 Task: Research Airbnb options in Viana, Brazil from 7th December, 2023 to 15th December, 2023 for 6 adults.3 bedrooms having 3 beds and 3 bathrooms. Property type can be guest house. Booking option can be shelf check-in. Look for 5 properties as per requirement.
Action: Mouse moved to (212, 95)
Screenshot: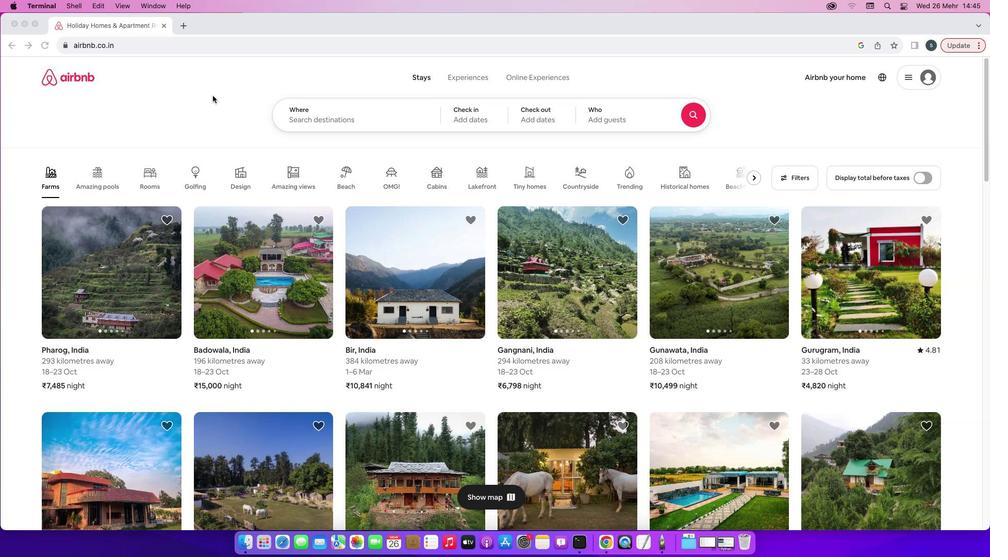 
Action: Mouse pressed left at (212, 95)
Screenshot: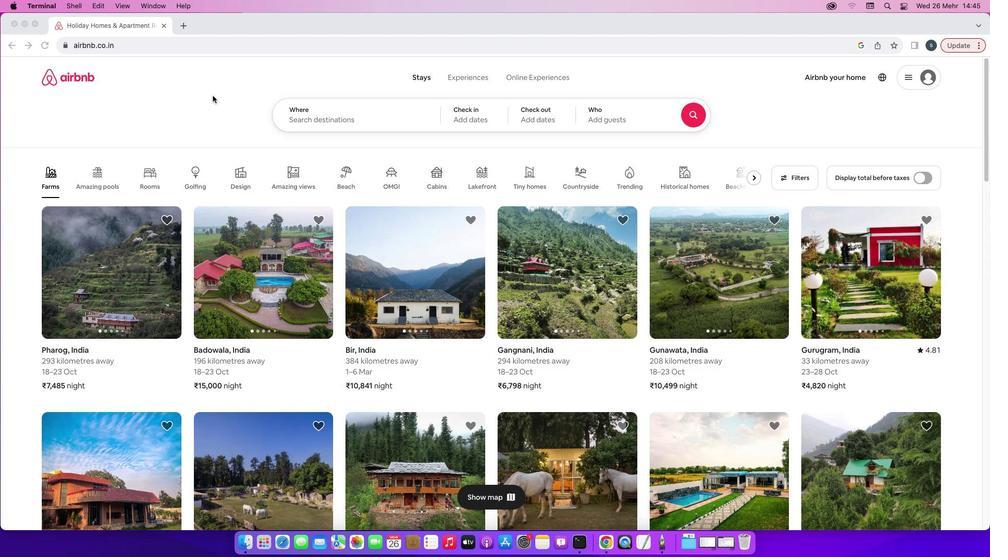 
Action: Mouse moved to (327, 125)
Screenshot: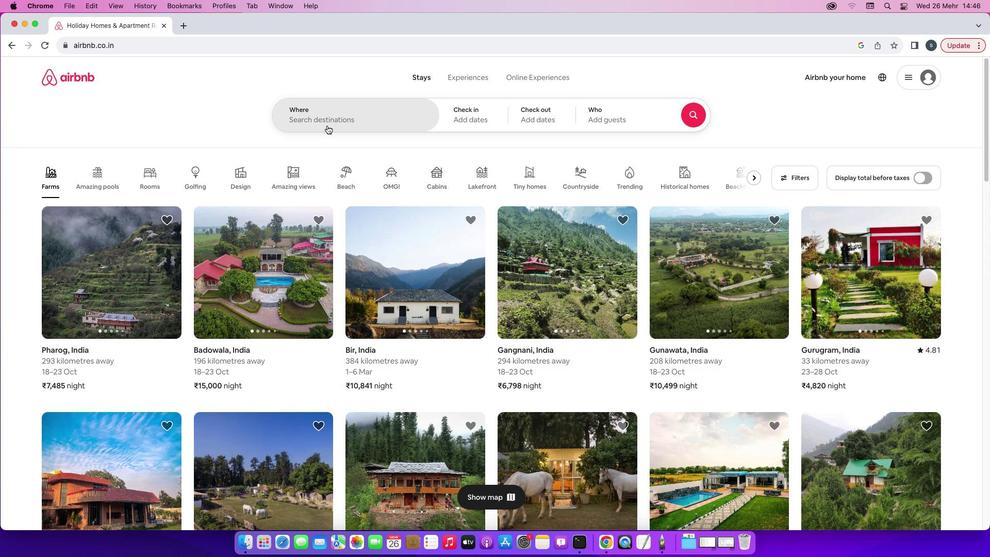 
Action: Mouse pressed left at (327, 125)
Screenshot: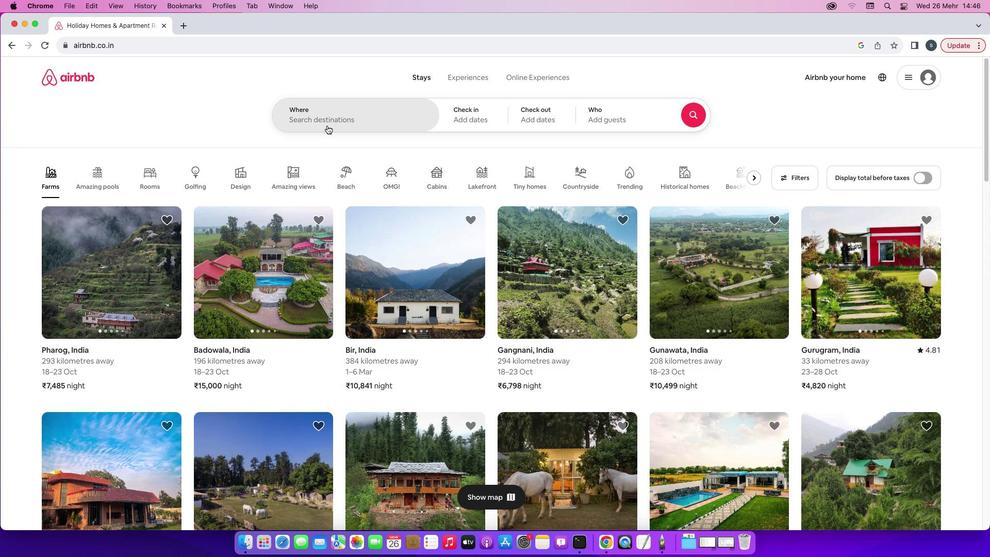 
Action: Mouse moved to (328, 124)
Screenshot: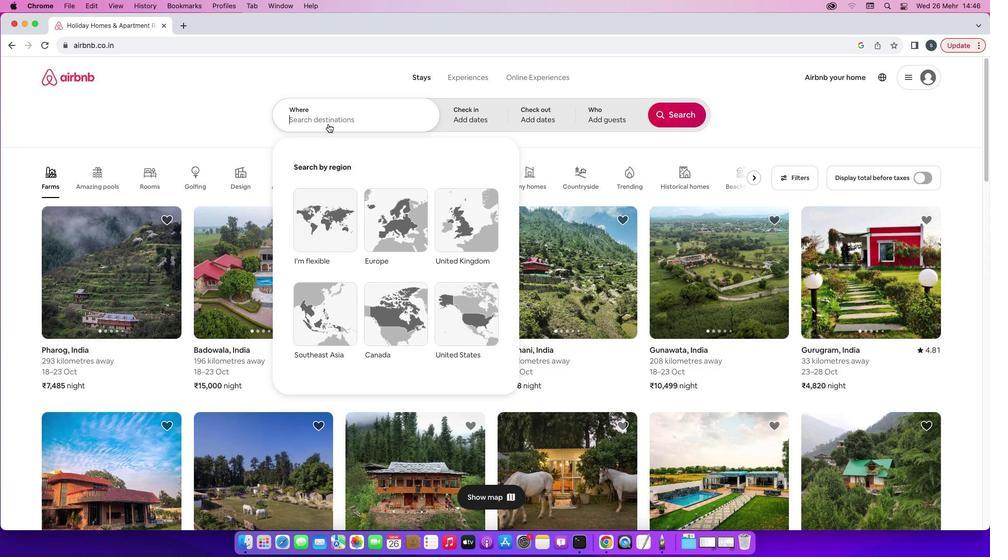 
Action: Key pressed 'V'Key.caps_lock'i''a''n''a'','Key.spaceKey.caps_lock'B'Key.caps_lock'r''a''z''i''l'Key.enter
Screenshot: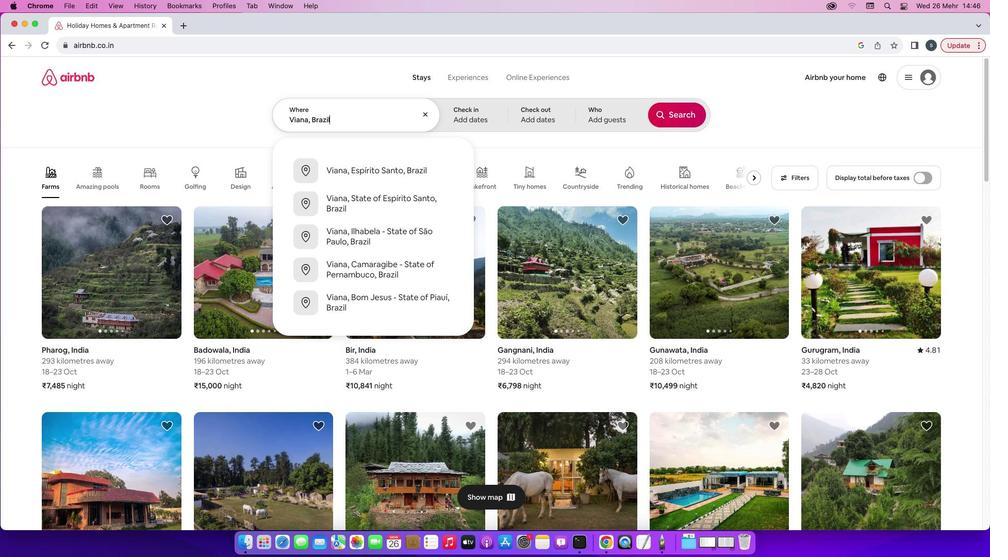 
Action: Mouse moved to (676, 199)
Screenshot: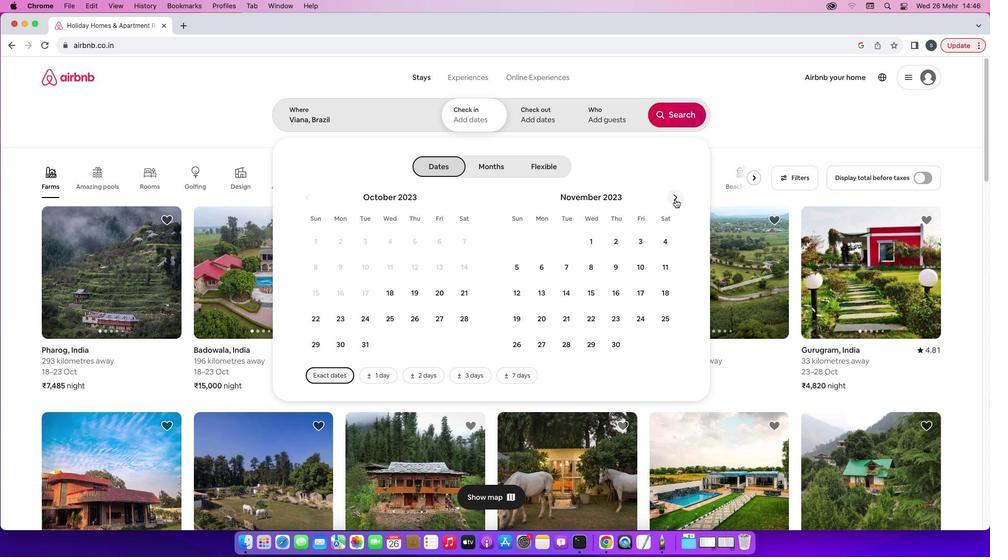 
Action: Mouse pressed left at (676, 199)
Screenshot: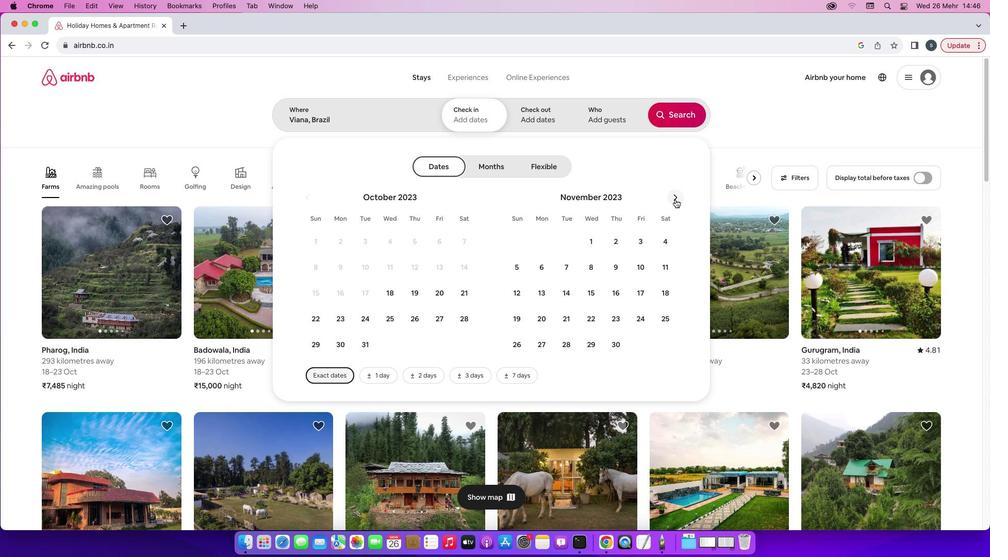 
Action: Mouse moved to (613, 266)
Screenshot: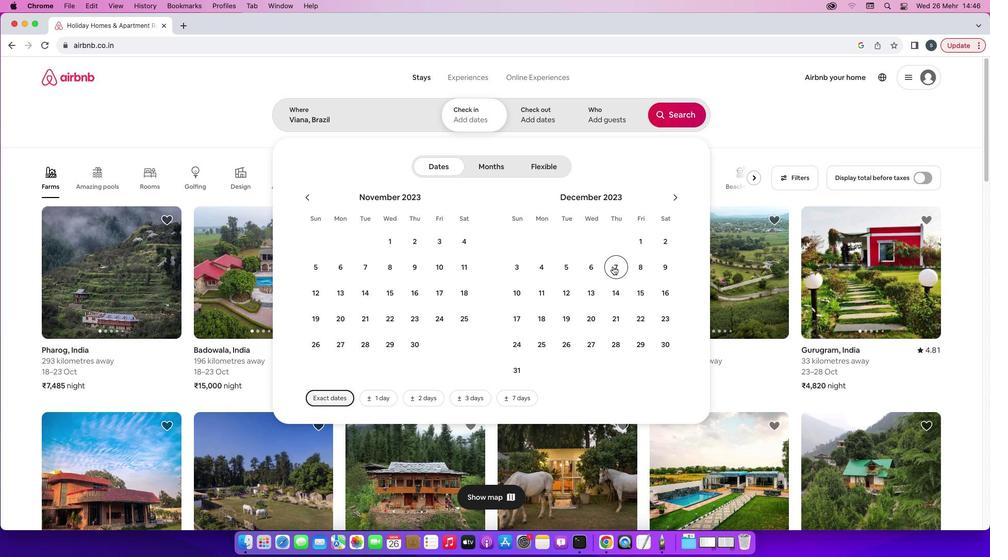 
Action: Mouse pressed left at (613, 266)
Screenshot: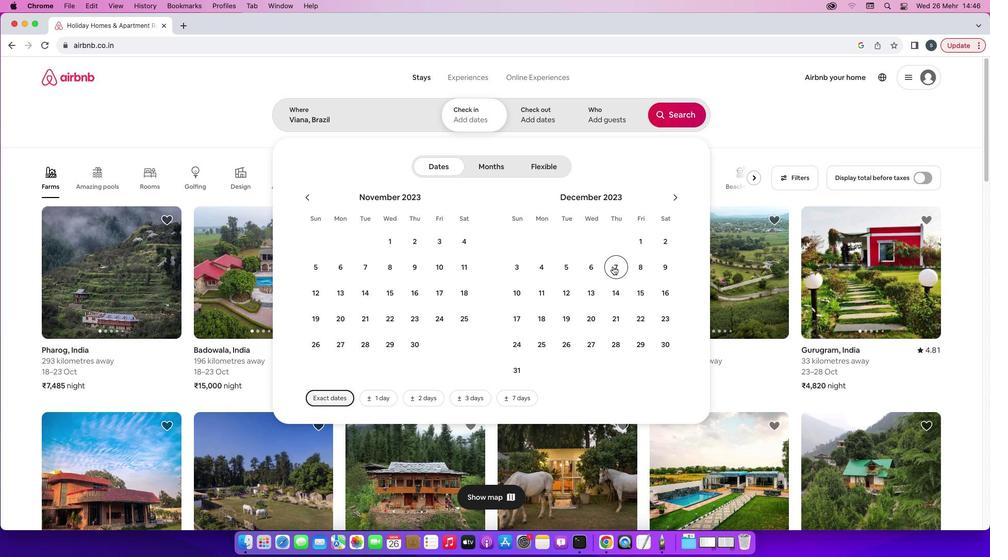 
Action: Mouse moved to (643, 293)
Screenshot: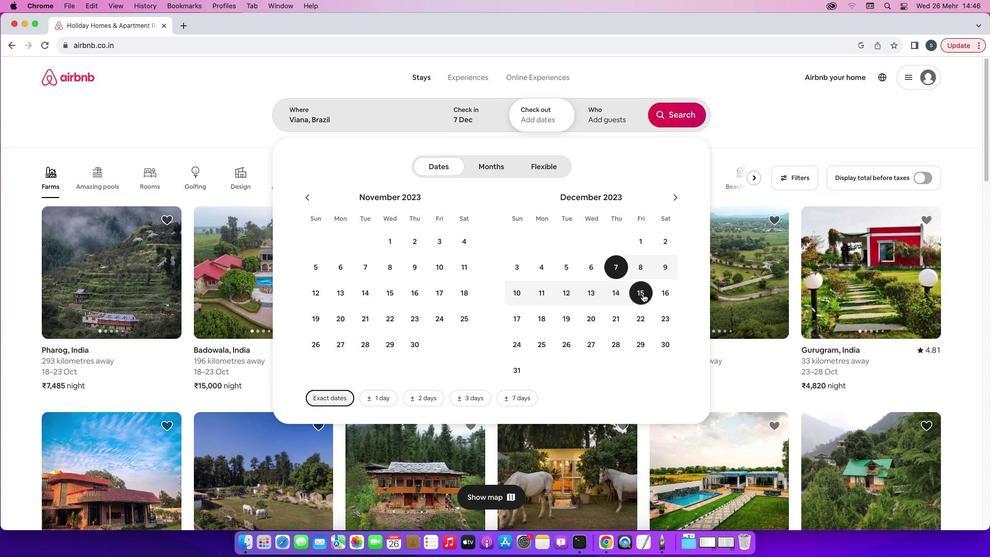 
Action: Mouse pressed left at (643, 293)
Screenshot: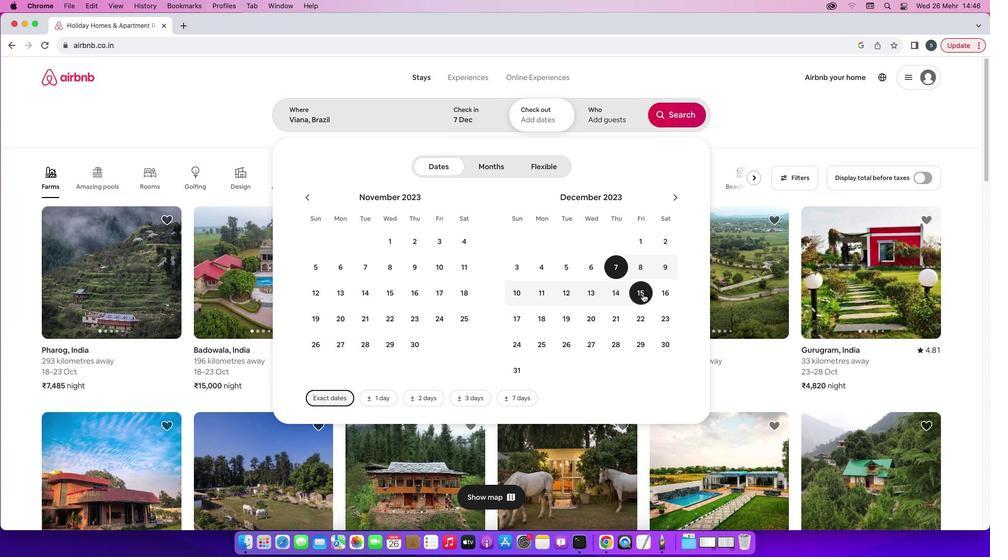 
Action: Mouse moved to (595, 116)
Screenshot: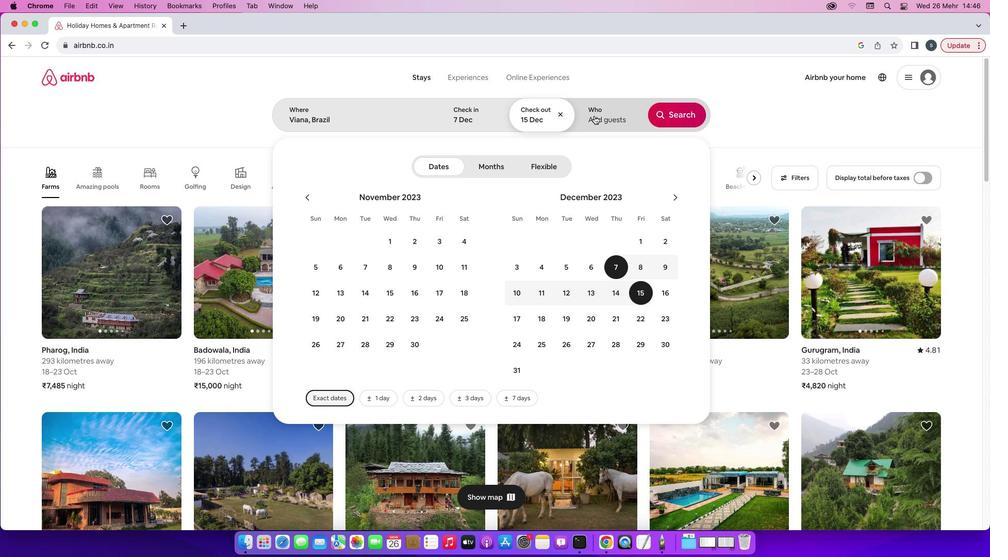 
Action: Mouse pressed left at (595, 116)
Screenshot: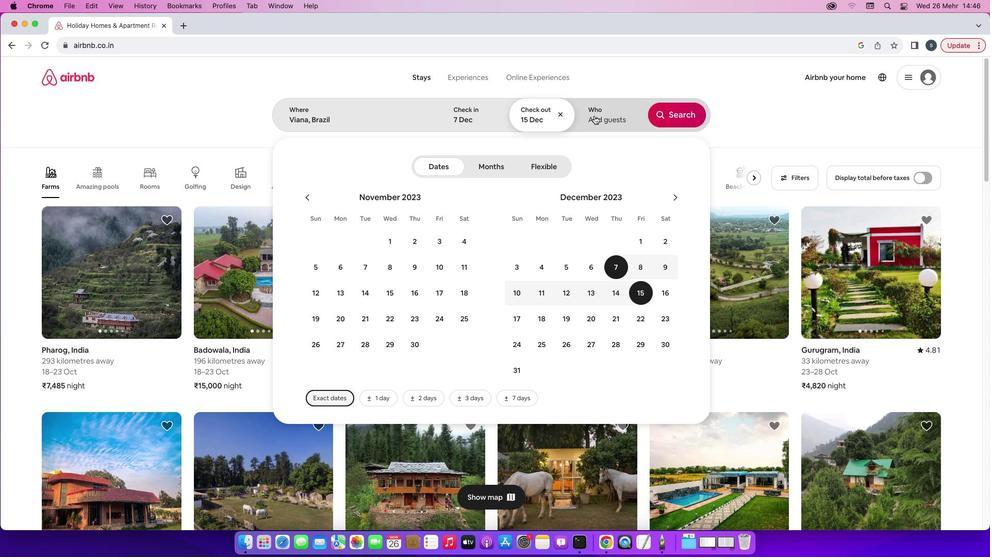 
Action: Mouse moved to (679, 170)
Screenshot: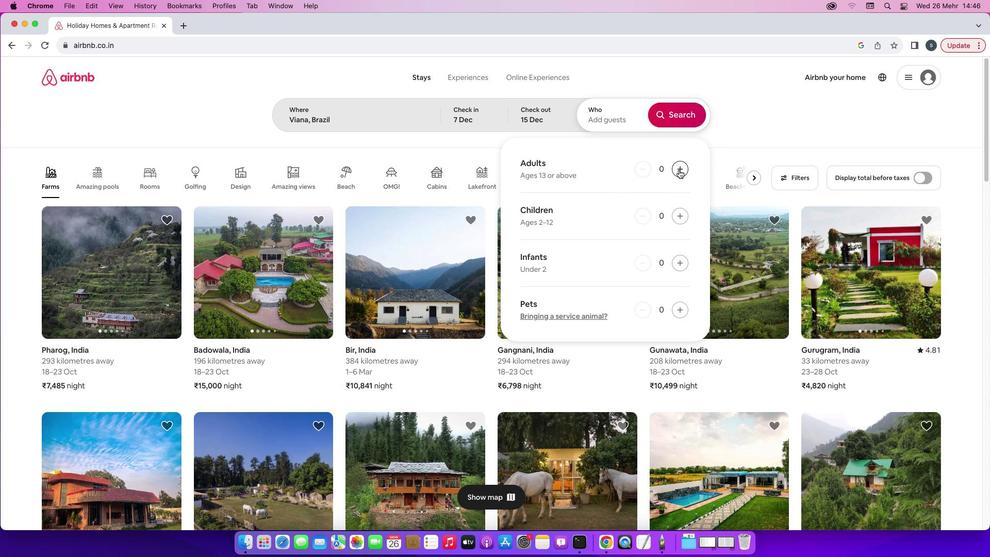 
Action: Mouse pressed left at (679, 170)
Screenshot: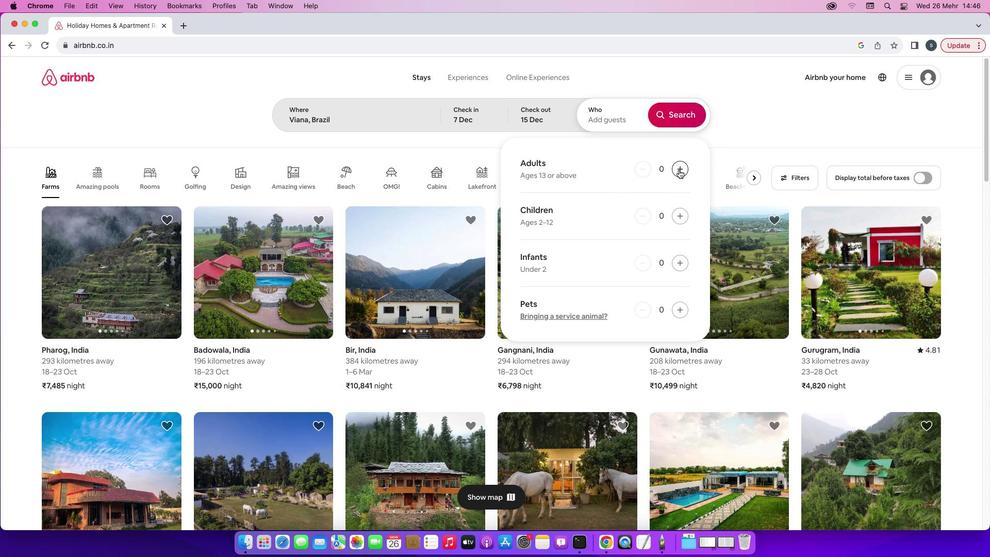 
Action: Mouse moved to (679, 170)
Screenshot: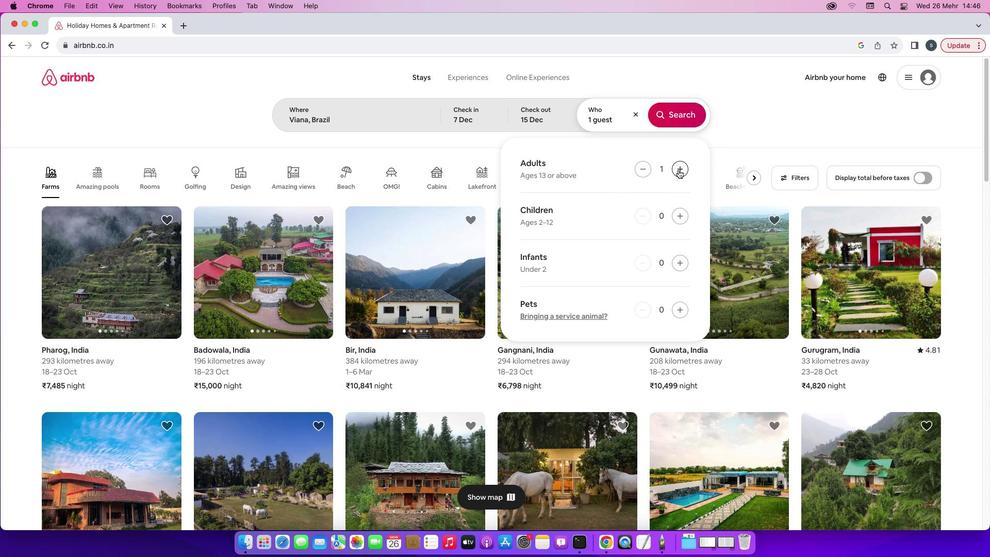 
Action: Mouse pressed left at (679, 170)
Screenshot: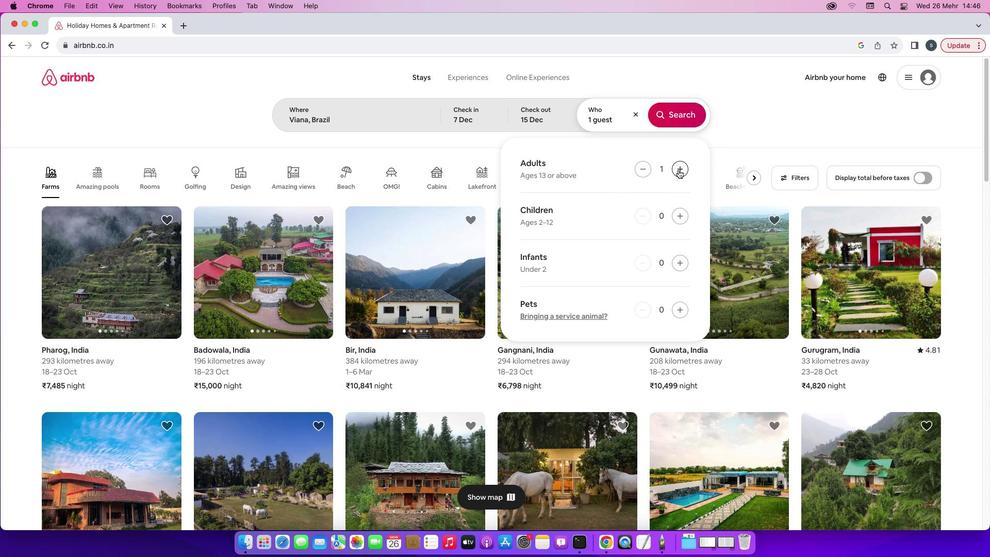 
Action: Mouse pressed left at (679, 170)
Screenshot: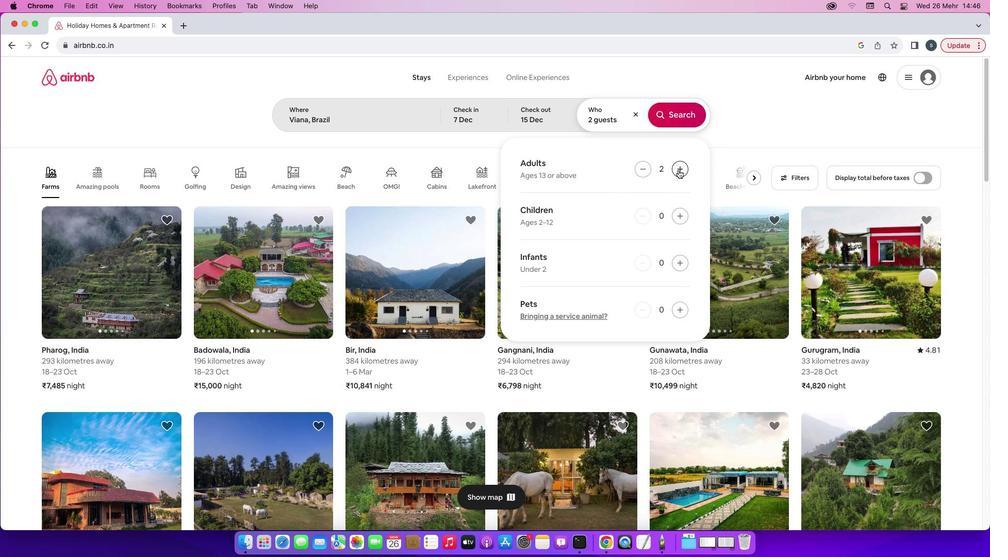
Action: Mouse pressed left at (679, 170)
Screenshot: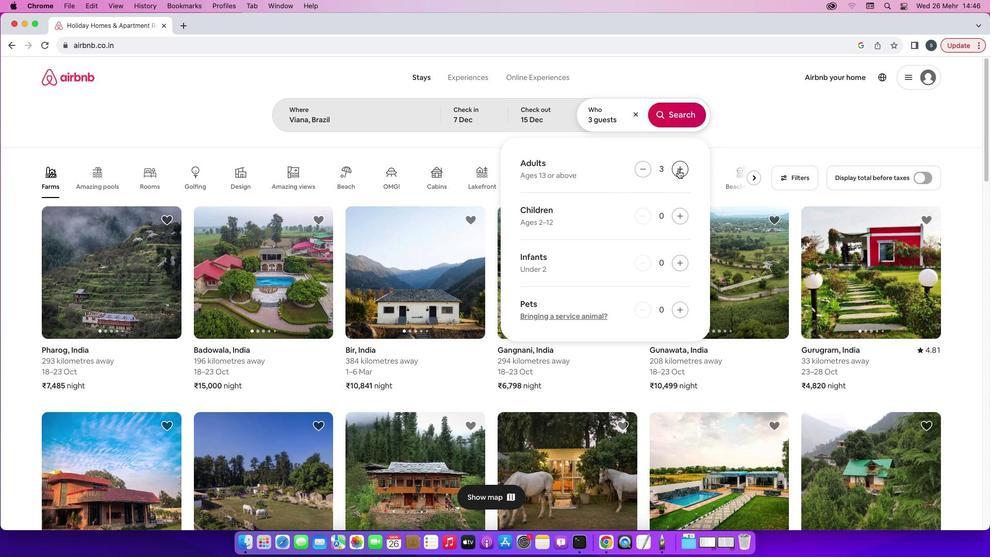 
Action: Mouse pressed left at (679, 170)
Screenshot: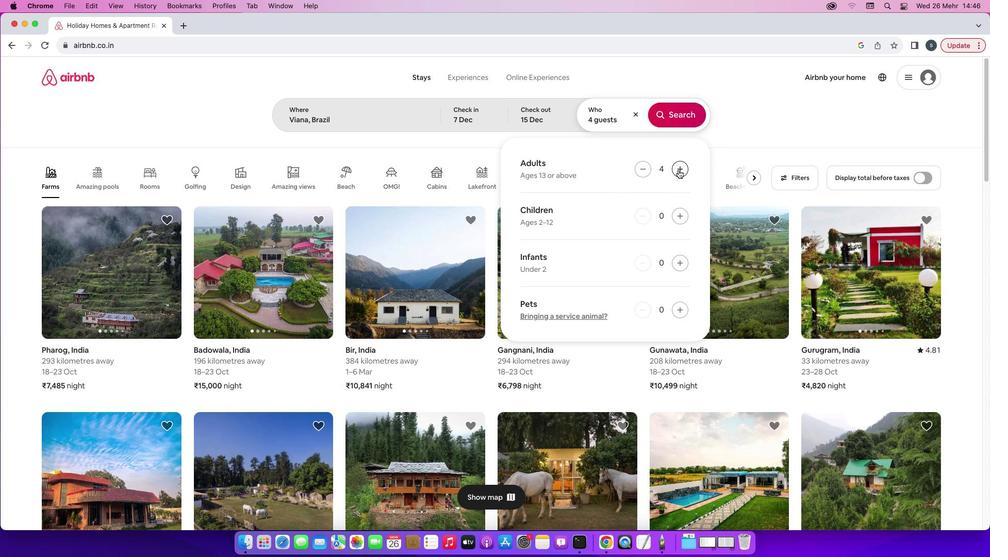 
Action: Mouse pressed left at (679, 170)
Screenshot: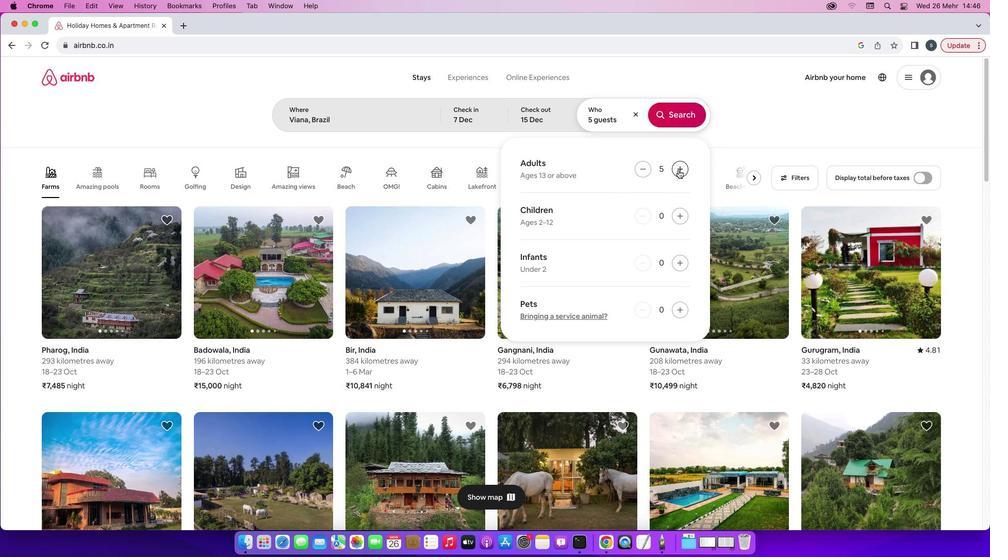 
Action: Mouse moved to (667, 112)
Screenshot: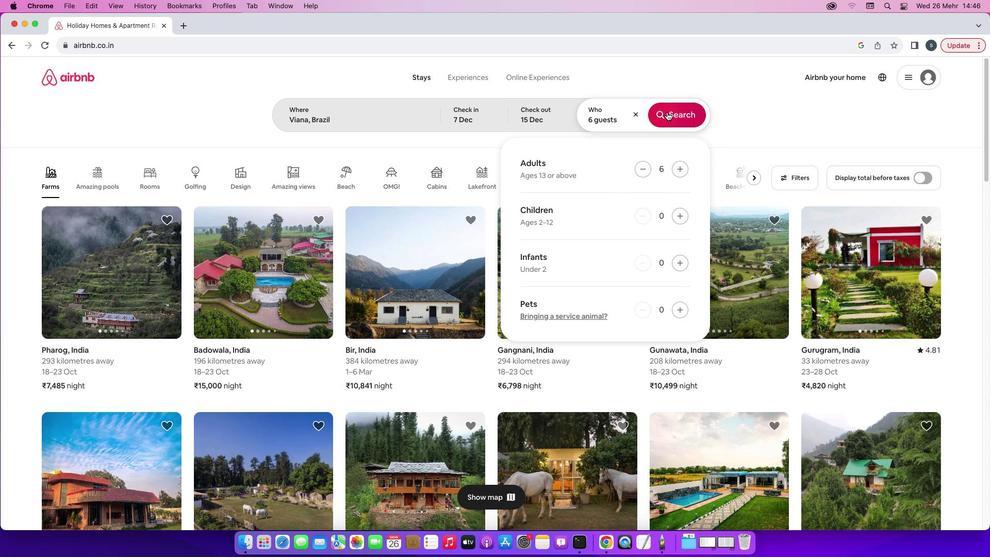 
Action: Mouse pressed left at (667, 112)
Screenshot: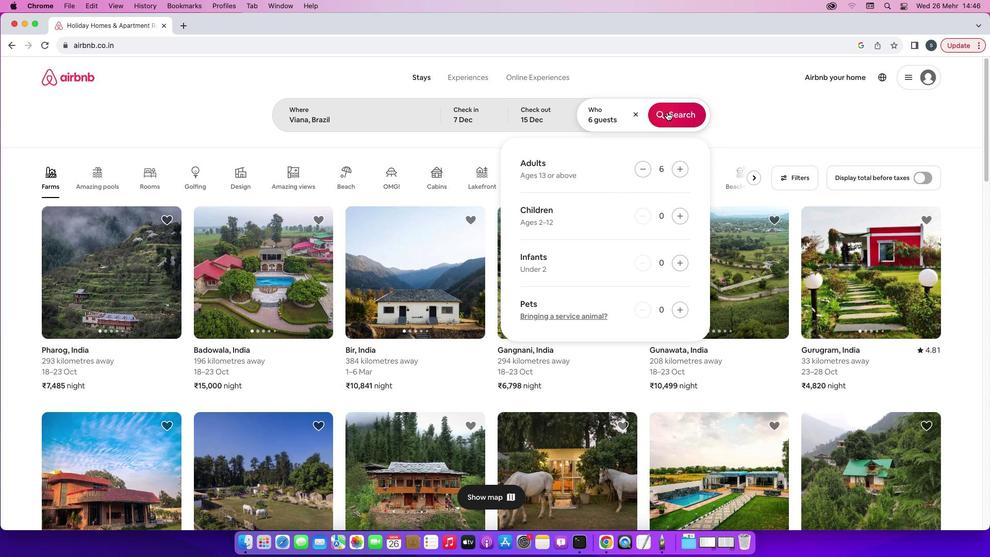 
Action: Mouse moved to (827, 120)
Screenshot: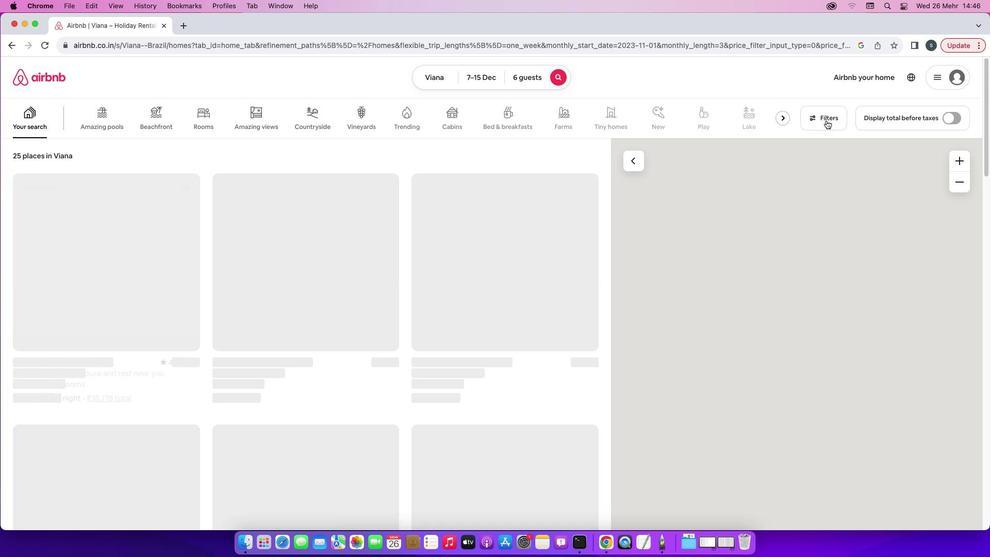 
Action: Mouse pressed left at (827, 120)
Screenshot: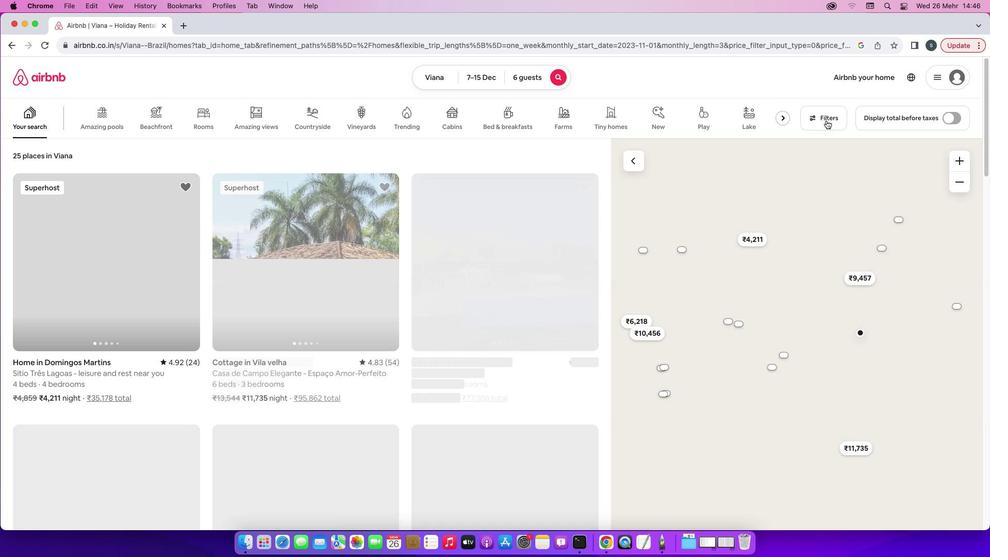 
Action: Mouse moved to (822, 122)
Screenshot: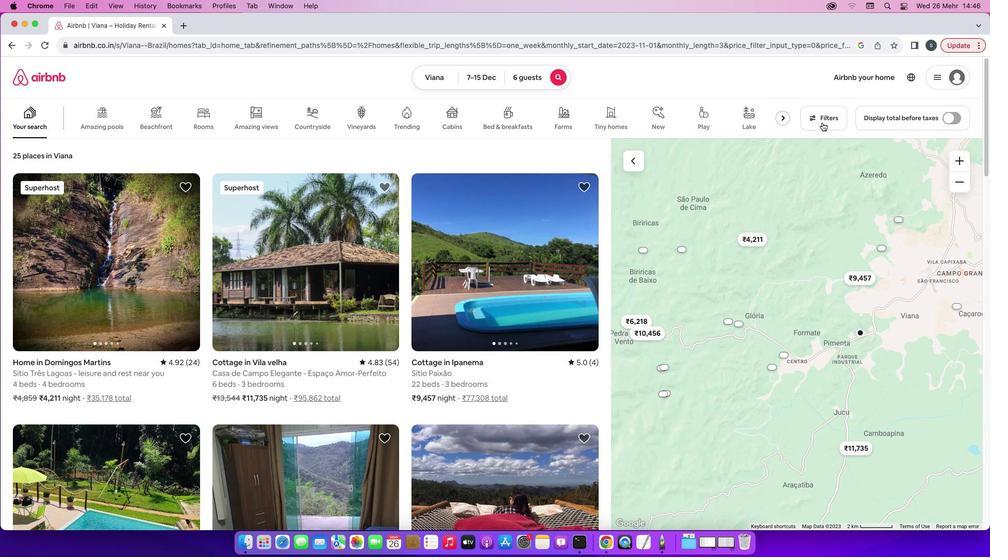 
Action: Mouse pressed left at (822, 122)
Screenshot: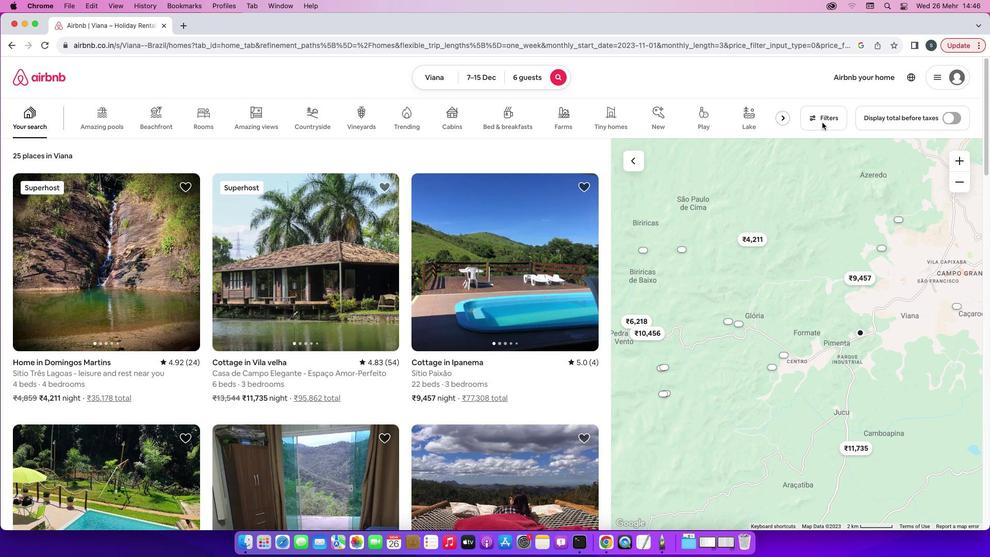 
Action: Mouse moved to (822, 122)
Screenshot: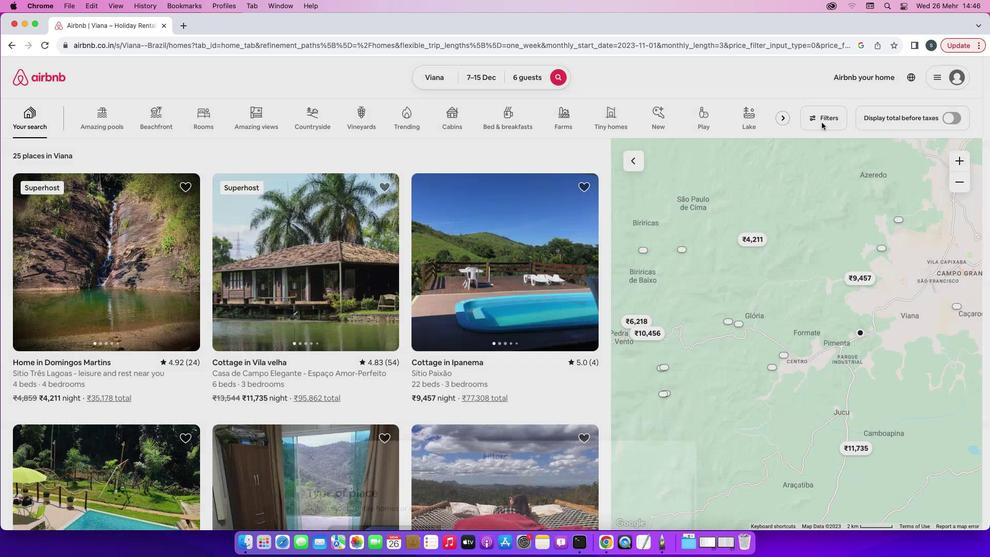 
Action: Mouse pressed left at (822, 122)
Screenshot: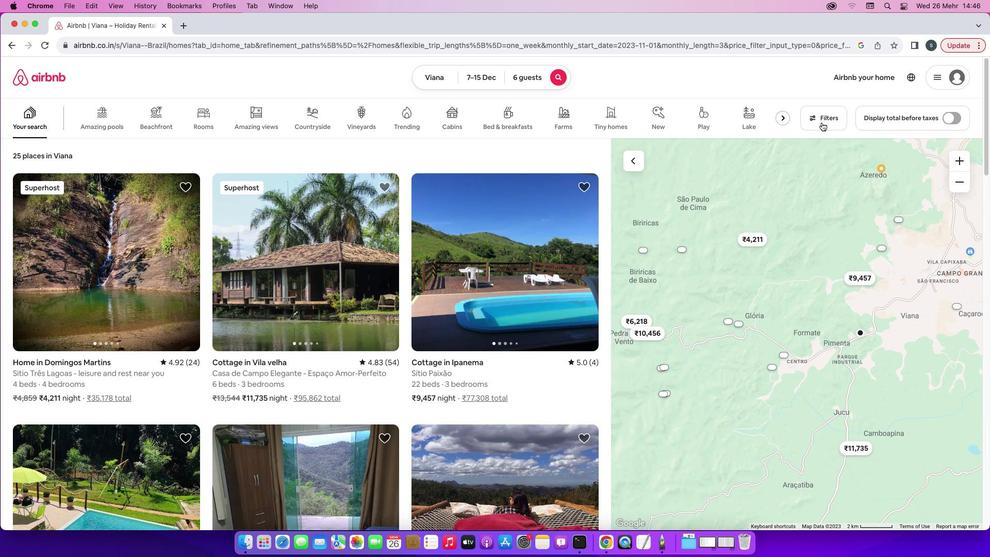 
Action: Mouse moved to (435, 270)
Screenshot: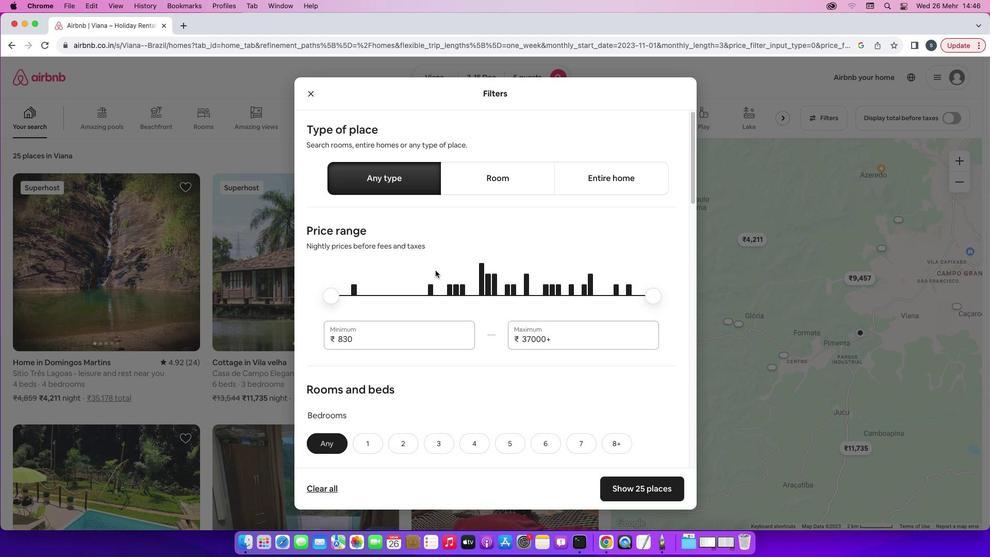 
Action: Mouse scrolled (435, 270) with delta (0, 0)
Screenshot: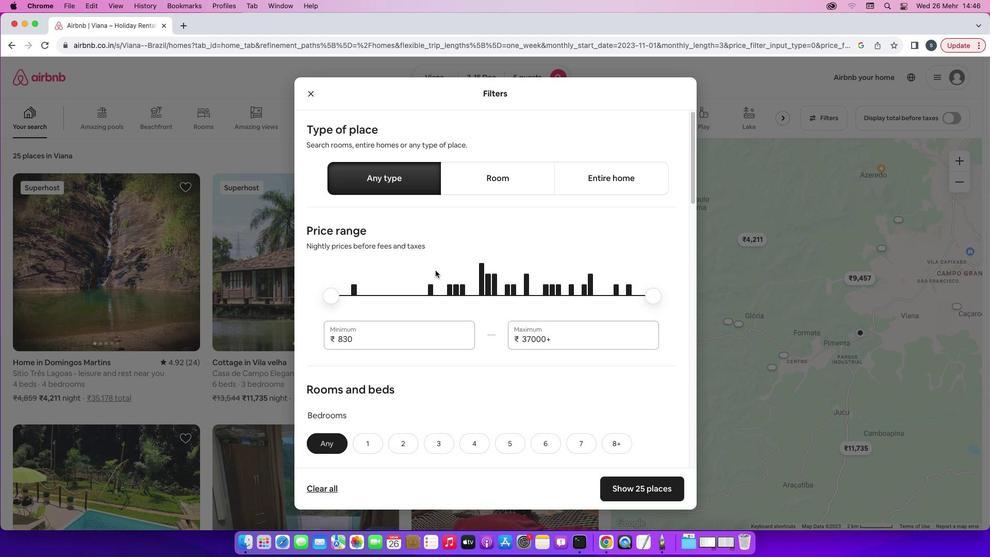 
Action: Mouse scrolled (435, 270) with delta (0, 0)
Screenshot: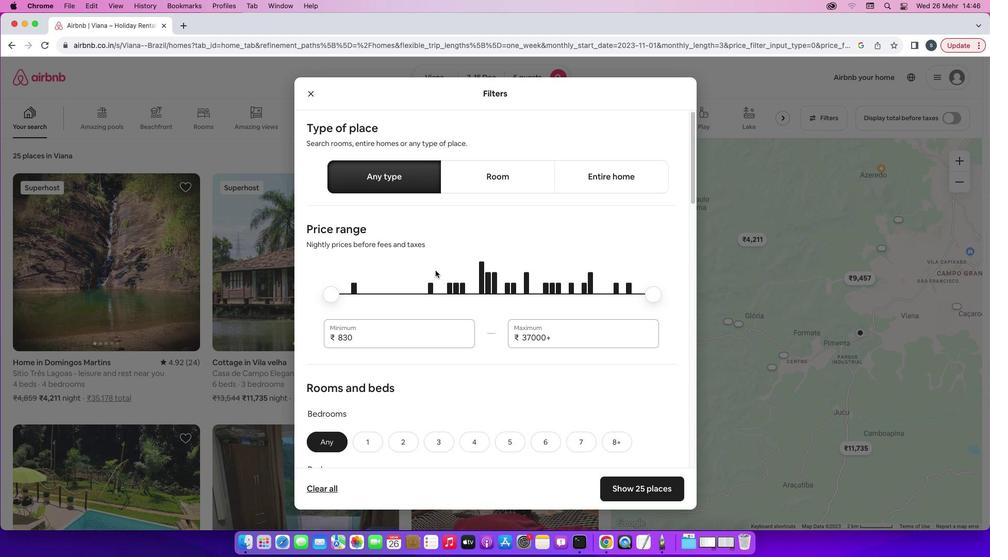 
Action: Mouse scrolled (435, 270) with delta (0, 0)
Screenshot: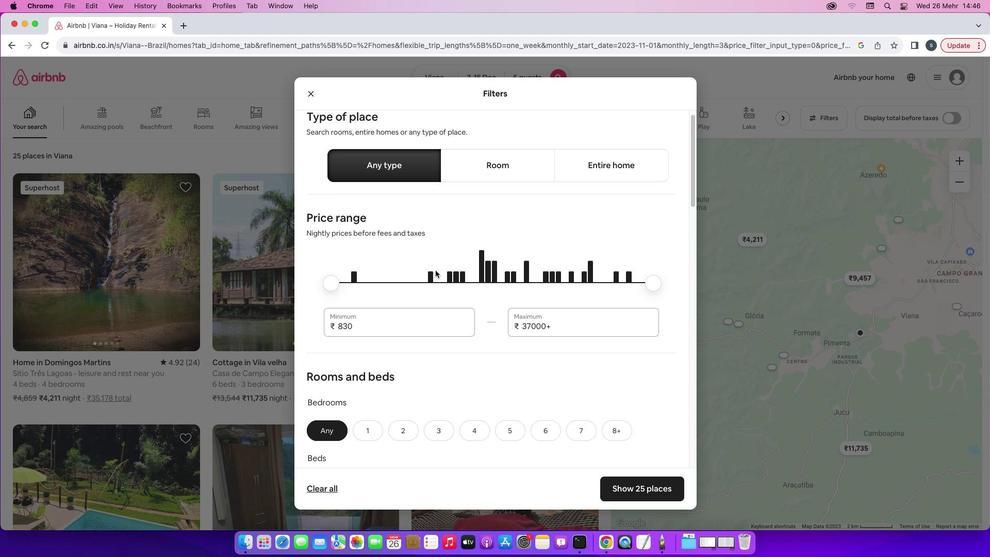 
Action: Mouse scrolled (435, 270) with delta (0, 0)
Screenshot: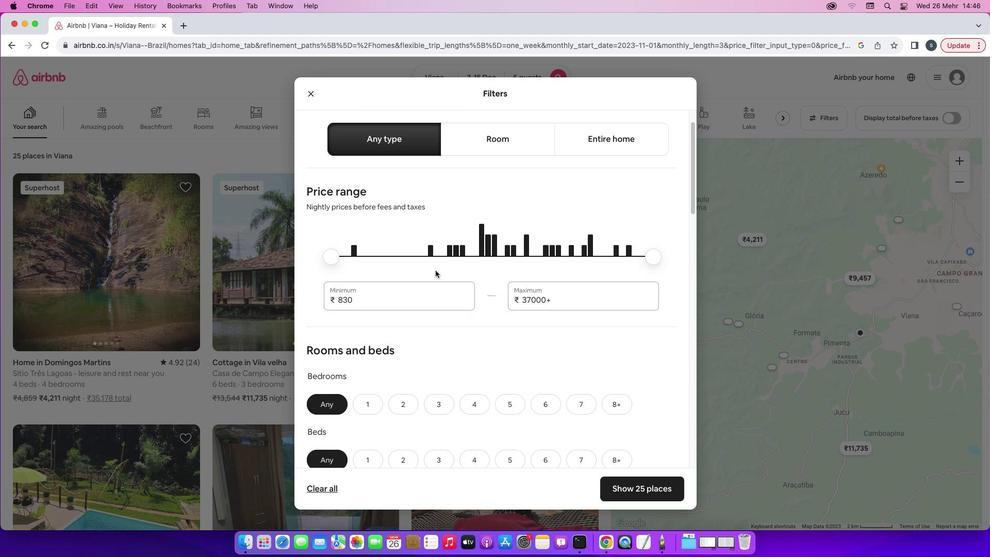 
Action: Mouse scrolled (435, 270) with delta (0, 0)
Screenshot: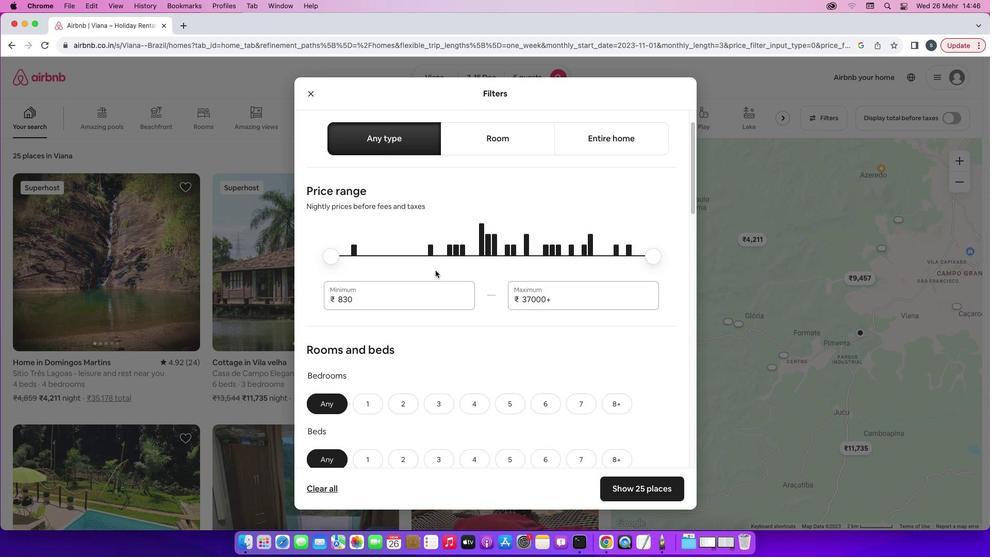 
Action: Mouse scrolled (435, 270) with delta (0, -1)
Screenshot: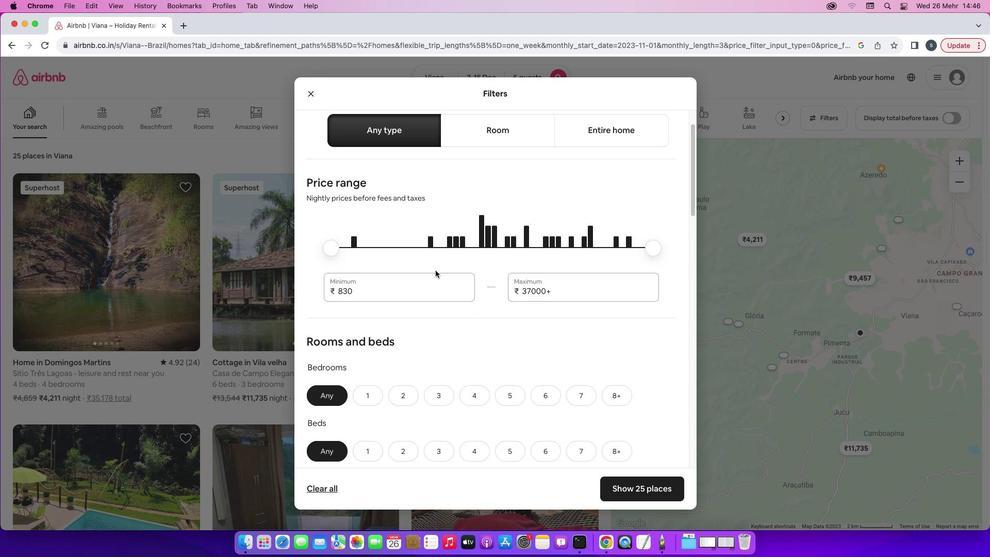 
Action: Mouse scrolled (435, 270) with delta (0, -1)
Screenshot: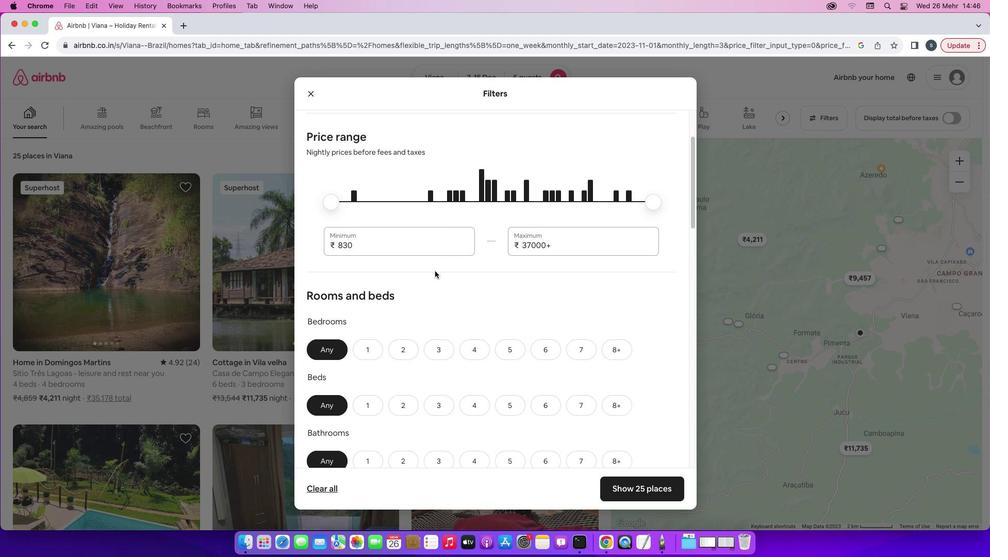 
Action: Mouse moved to (434, 271)
Screenshot: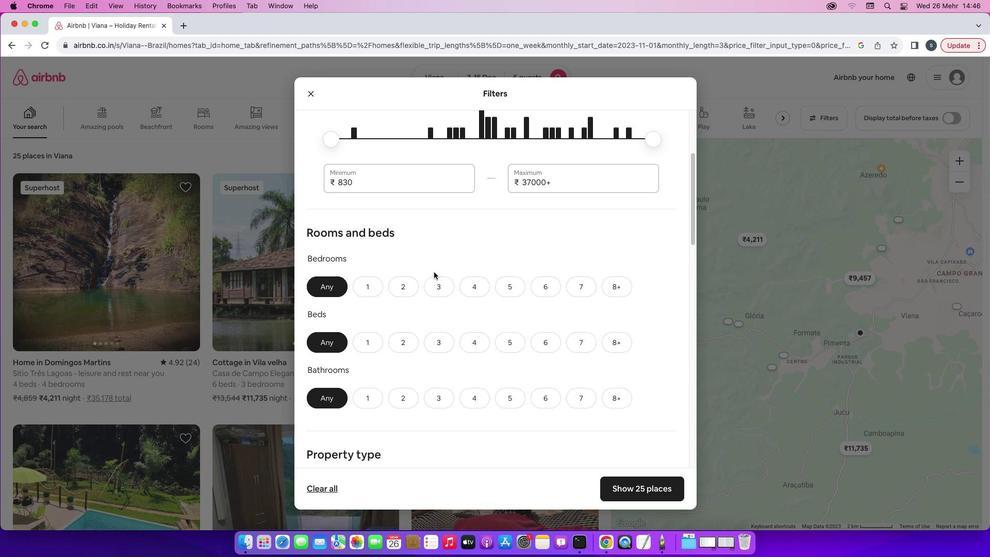 
Action: Mouse scrolled (434, 271) with delta (0, 0)
Screenshot: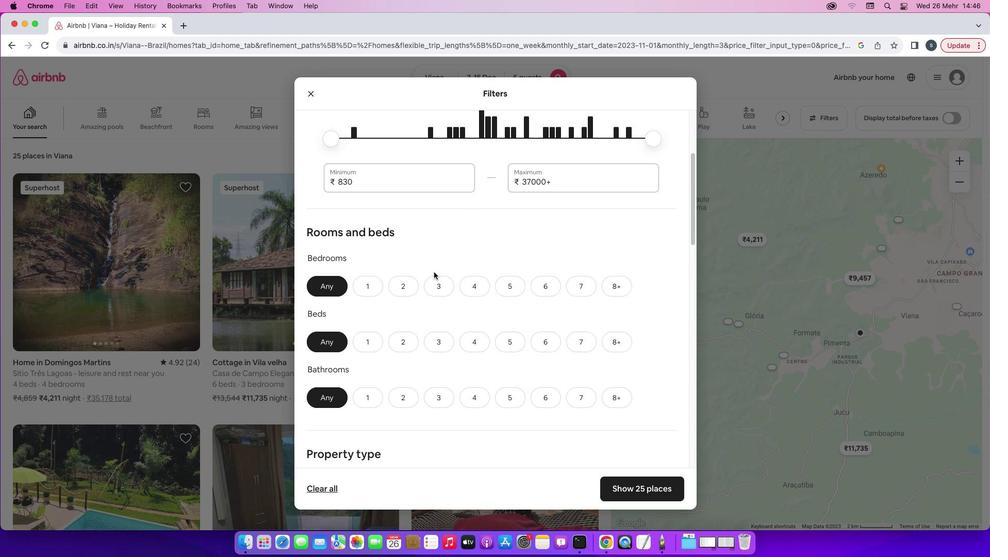 
Action: Mouse scrolled (434, 271) with delta (0, 0)
Screenshot: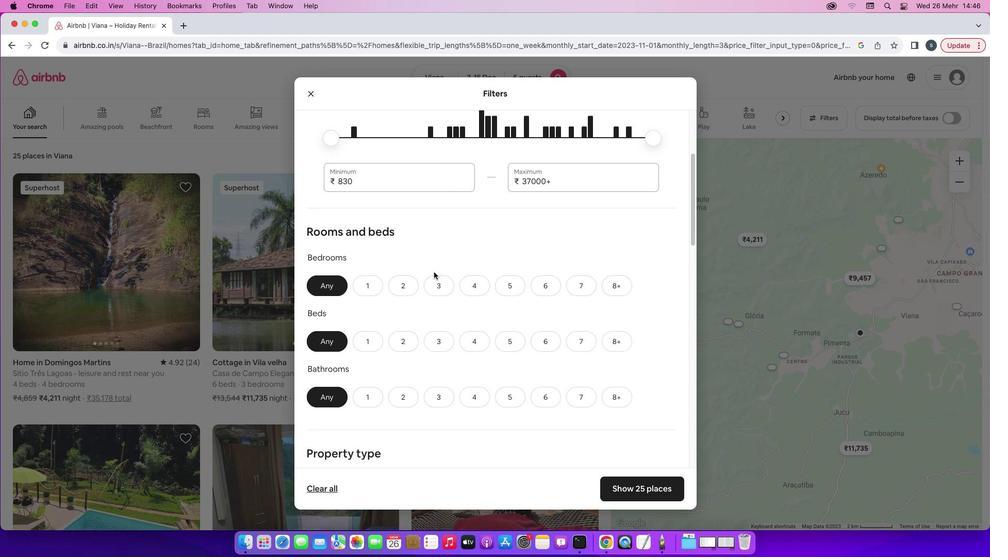 
Action: Mouse scrolled (434, 271) with delta (0, -1)
Screenshot: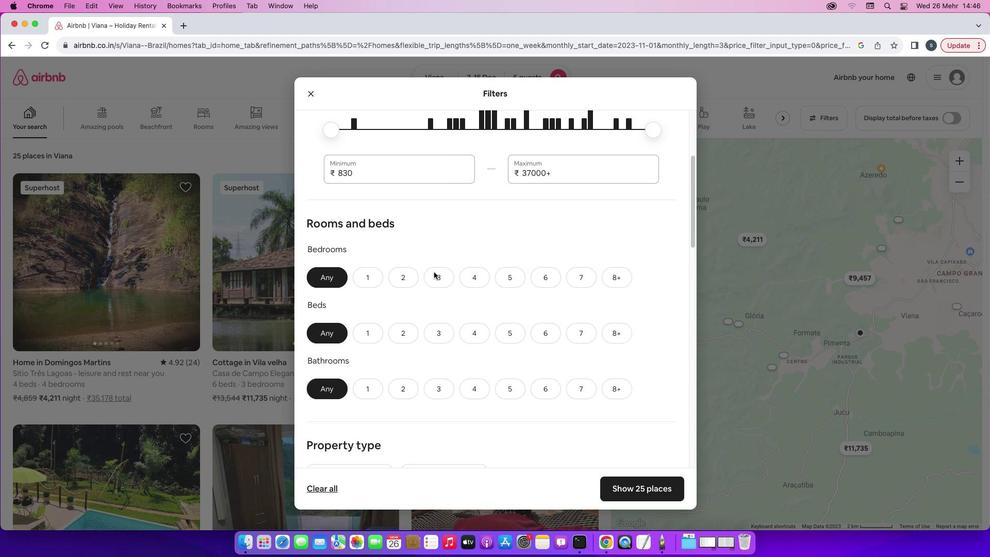 
Action: Mouse moved to (449, 224)
Screenshot: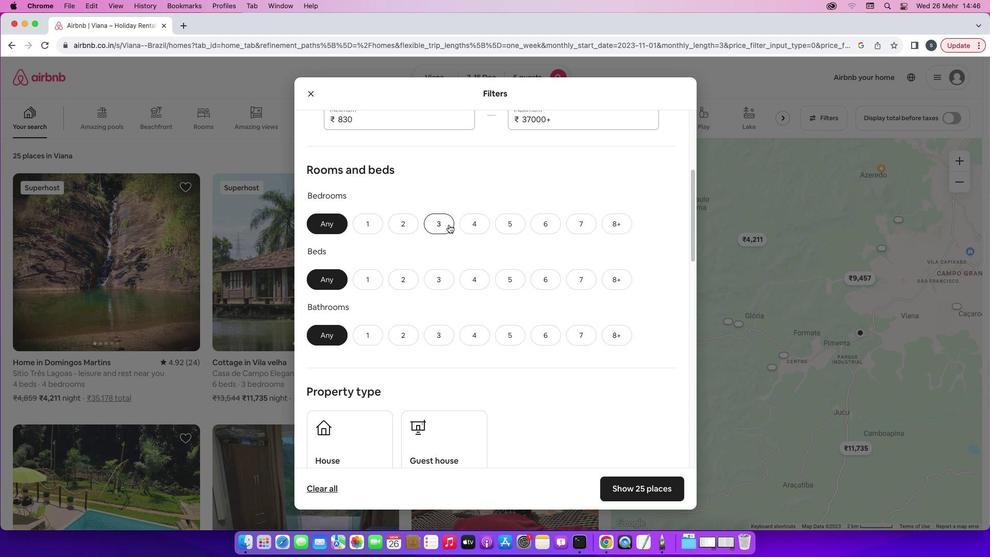
Action: Mouse pressed left at (449, 224)
Screenshot: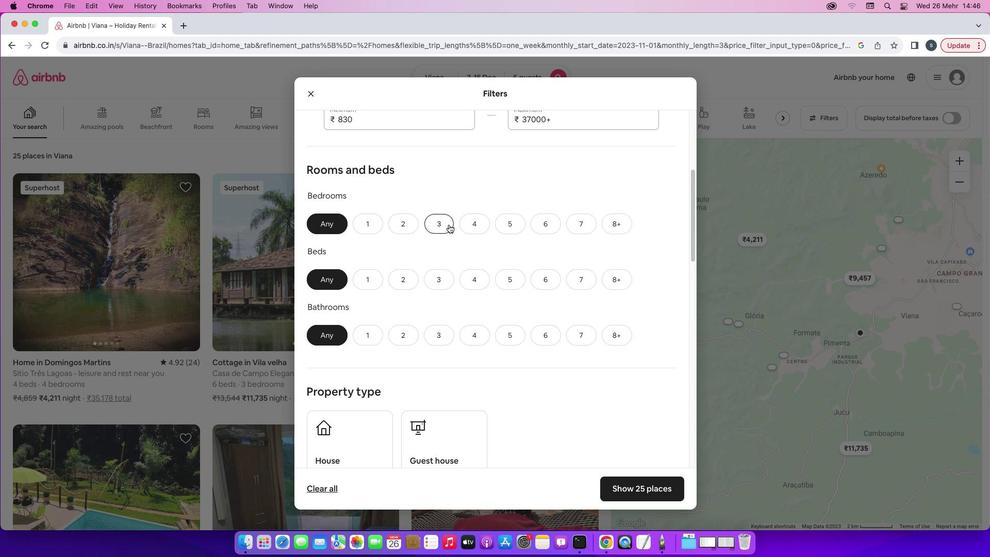 
Action: Mouse moved to (440, 284)
Screenshot: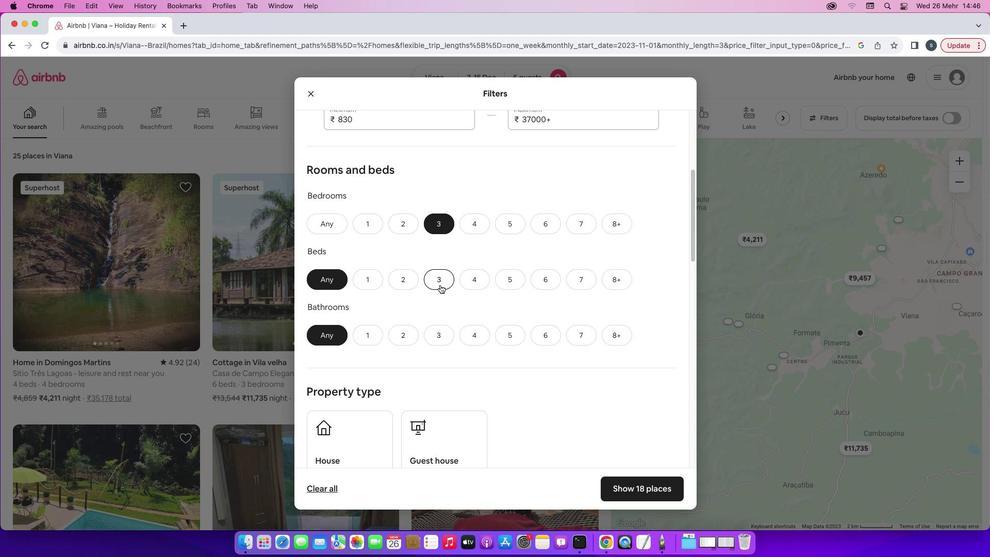 
Action: Mouse pressed left at (440, 284)
Screenshot: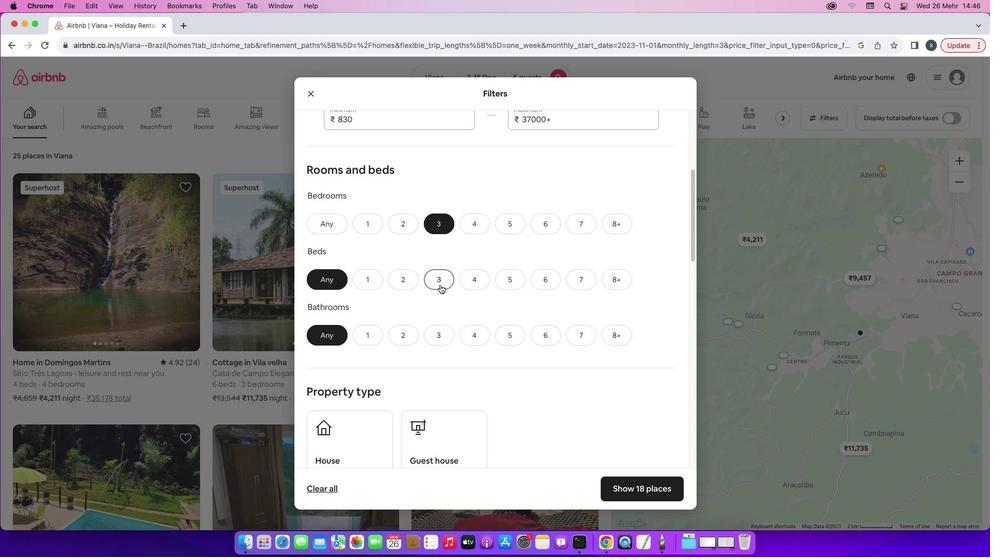 
Action: Mouse moved to (437, 336)
Screenshot: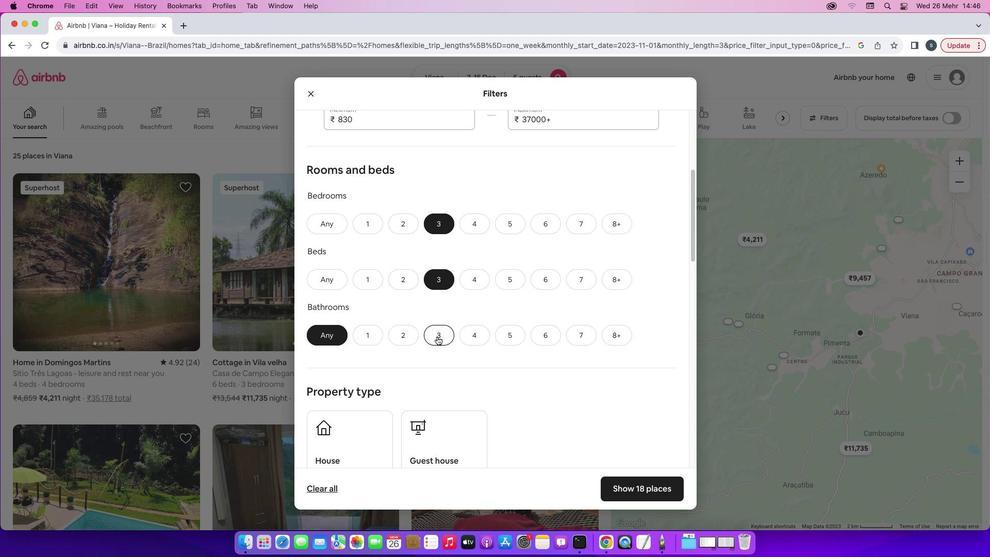 
Action: Mouse pressed left at (437, 336)
Screenshot: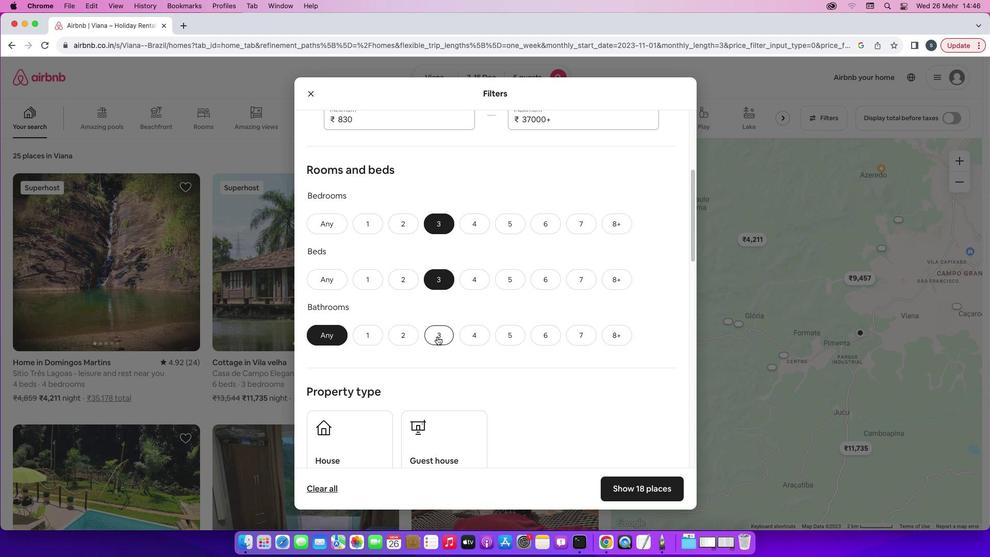
Action: Mouse moved to (480, 317)
Screenshot: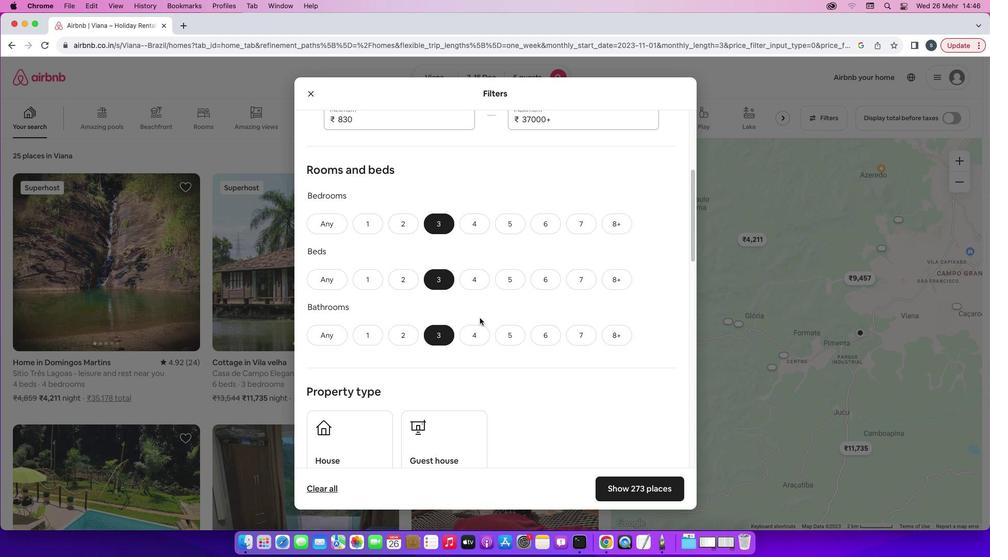 
Action: Mouse scrolled (480, 317) with delta (0, 0)
Screenshot: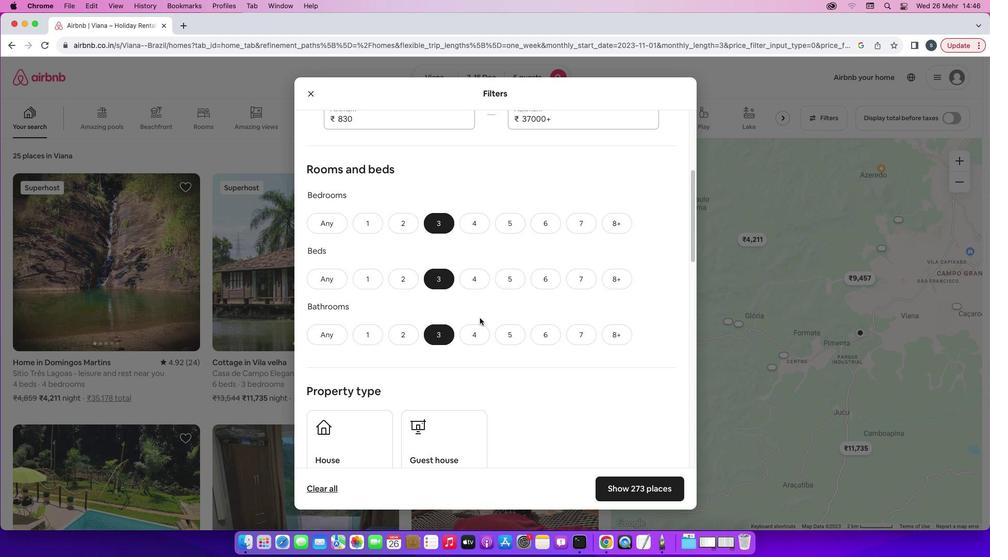 
Action: Mouse scrolled (480, 317) with delta (0, 0)
Screenshot: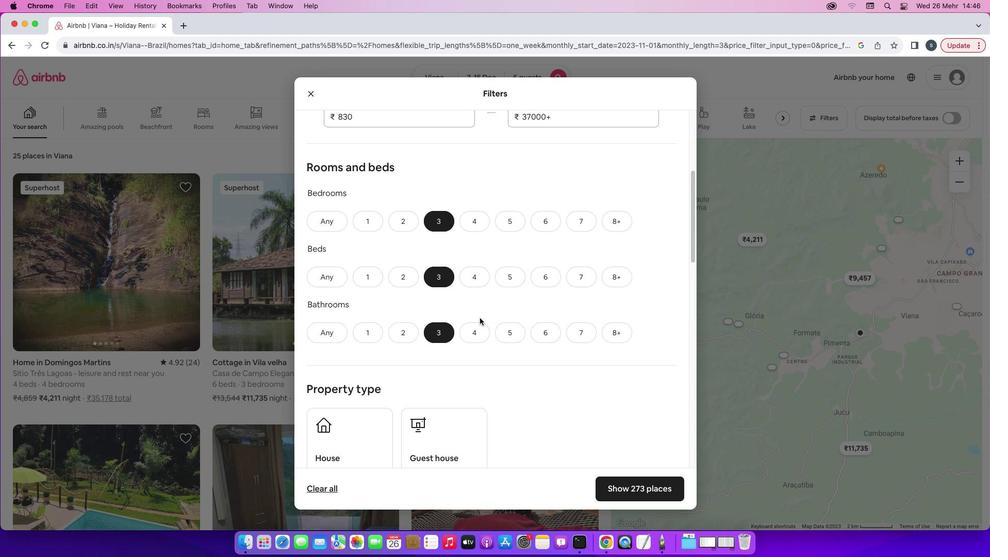 
Action: Mouse scrolled (480, 317) with delta (0, -1)
Screenshot: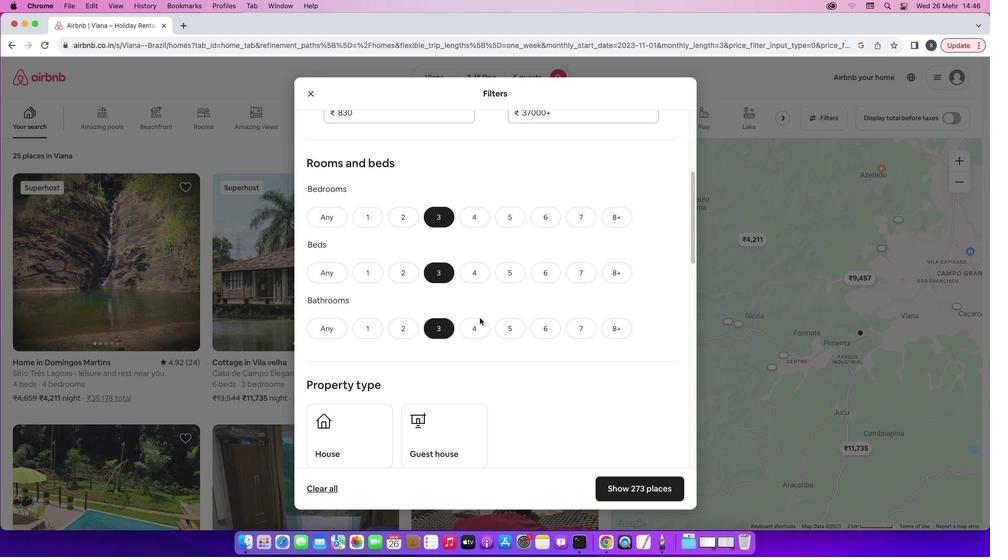 
Action: Mouse scrolled (480, 317) with delta (0, -1)
Screenshot: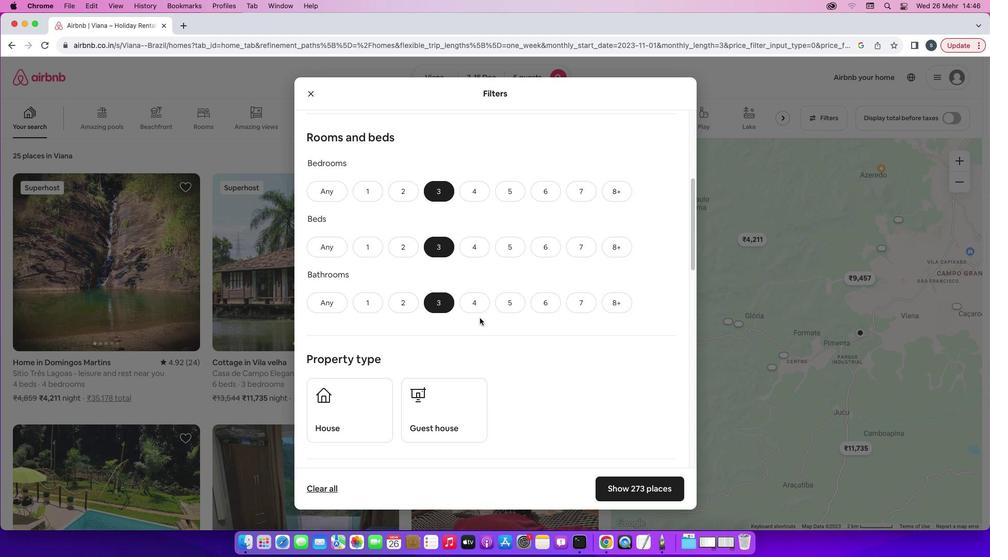 
Action: Mouse moved to (480, 318)
Screenshot: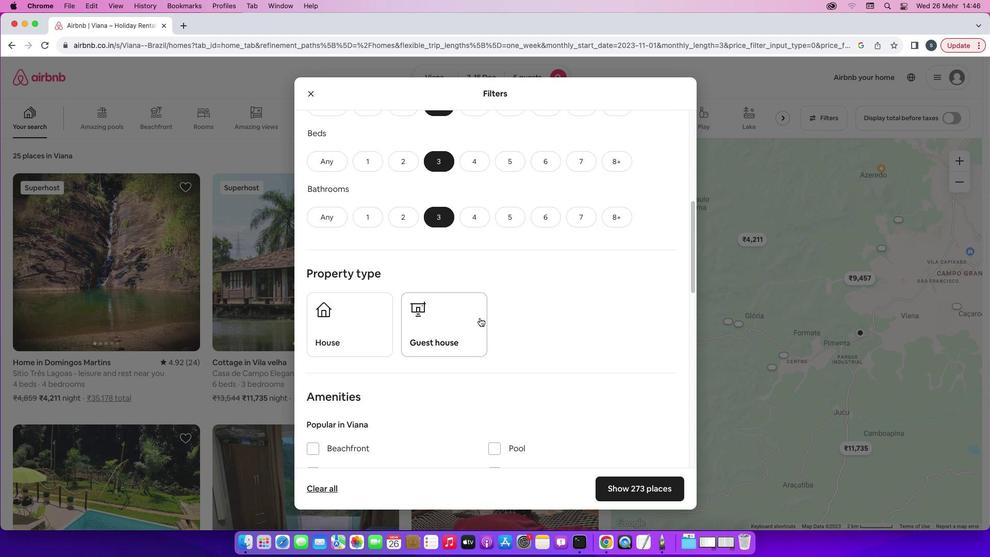 
Action: Mouse scrolled (480, 318) with delta (0, 0)
Screenshot: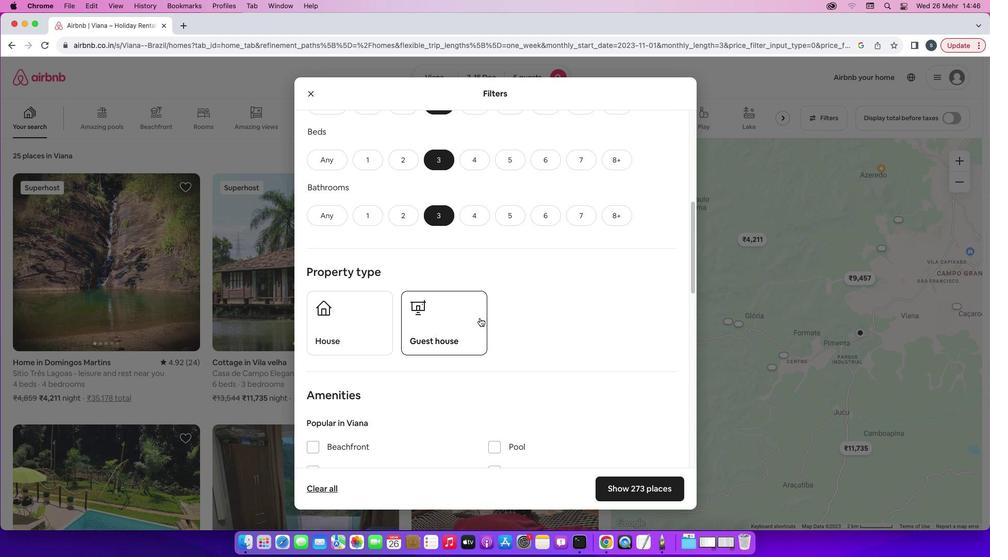 
Action: Mouse scrolled (480, 318) with delta (0, 0)
Screenshot: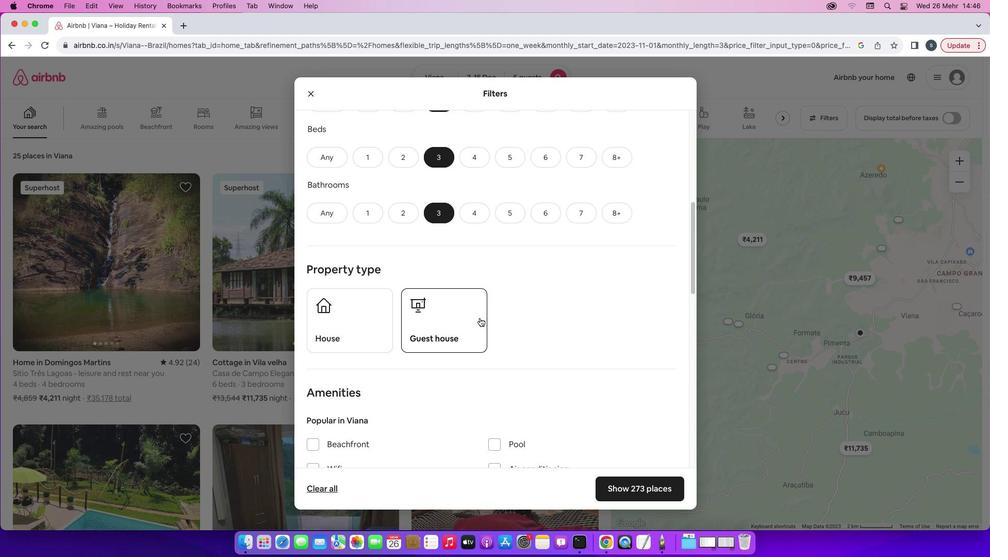 
Action: Mouse moved to (444, 292)
Screenshot: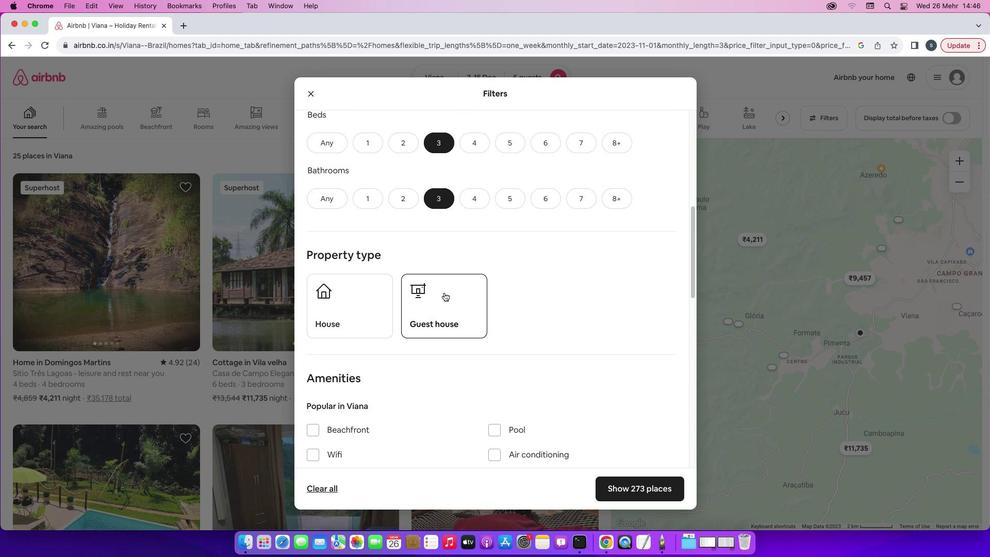 
Action: Mouse pressed left at (444, 292)
Screenshot: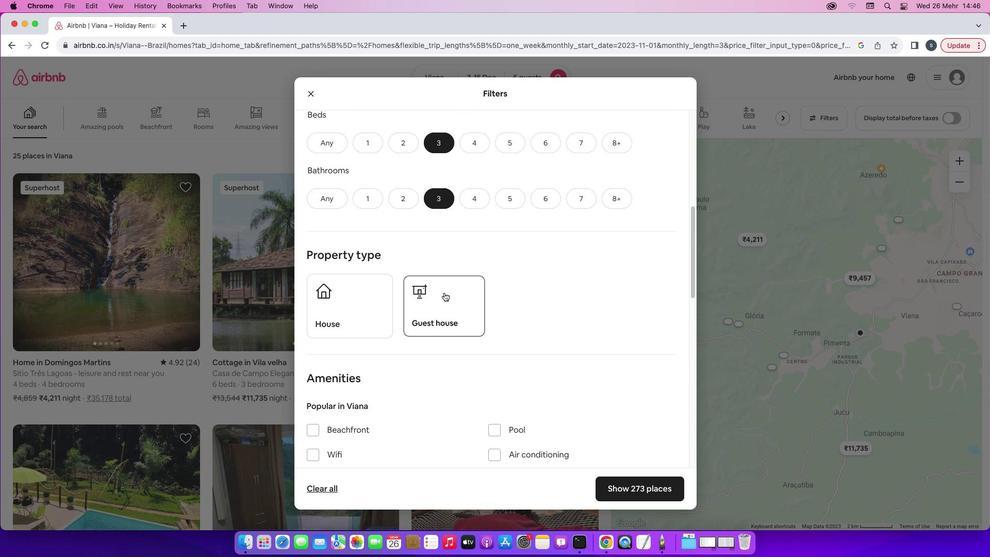 
Action: Mouse moved to (538, 340)
Screenshot: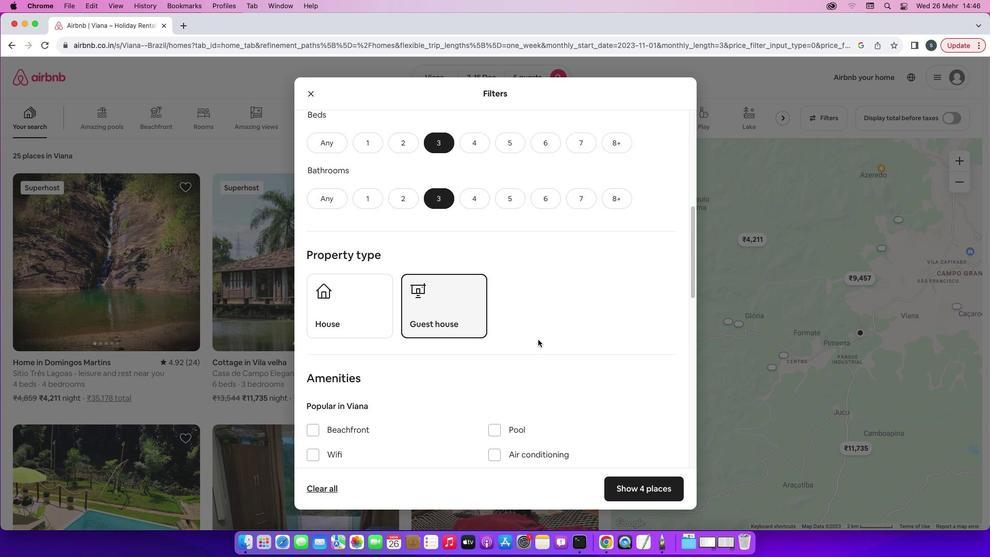 
Action: Mouse scrolled (538, 340) with delta (0, 0)
Screenshot: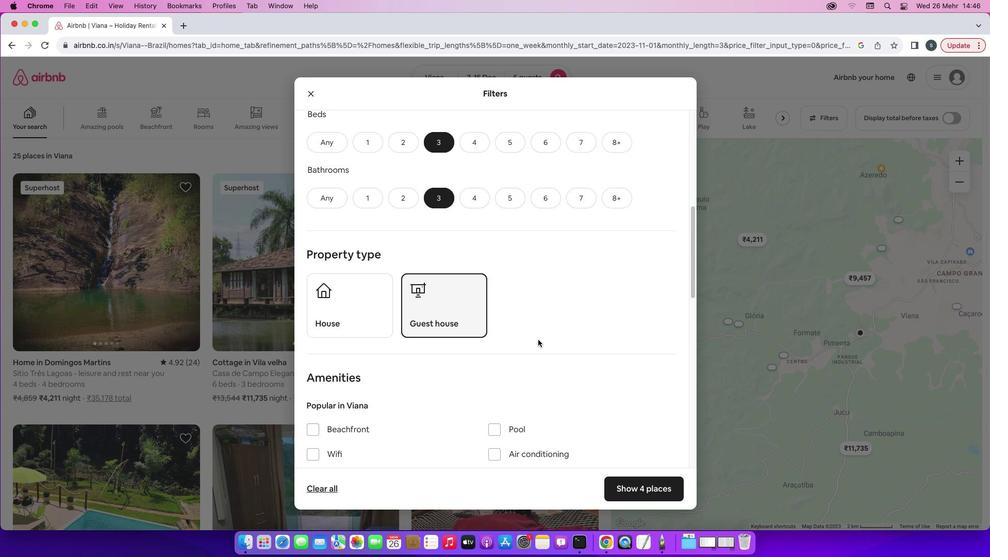 
Action: Mouse scrolled (538, 340) with delta (0, 0)
Screenshot: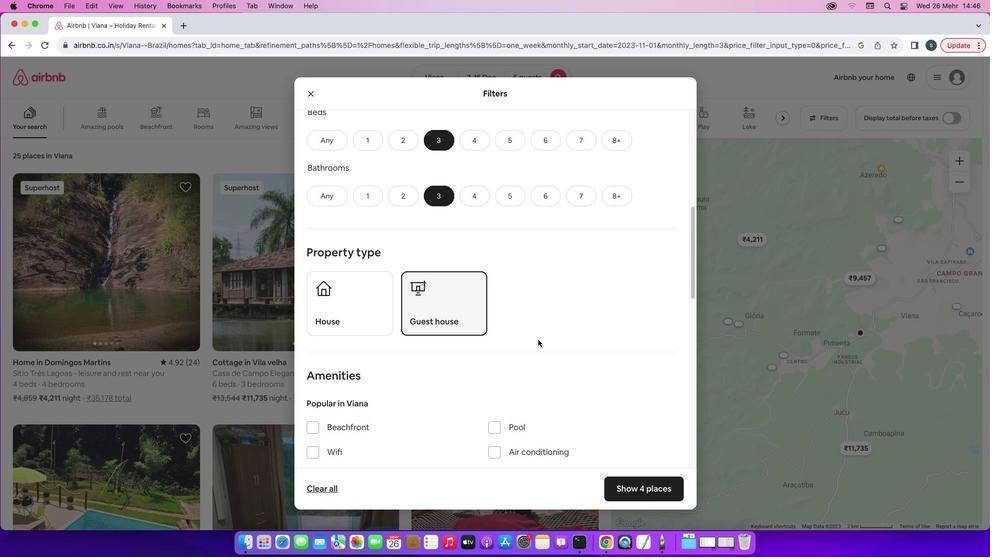 
Action: Mouse scrolled (538, 340) with delta (0, 0)
Screenshot: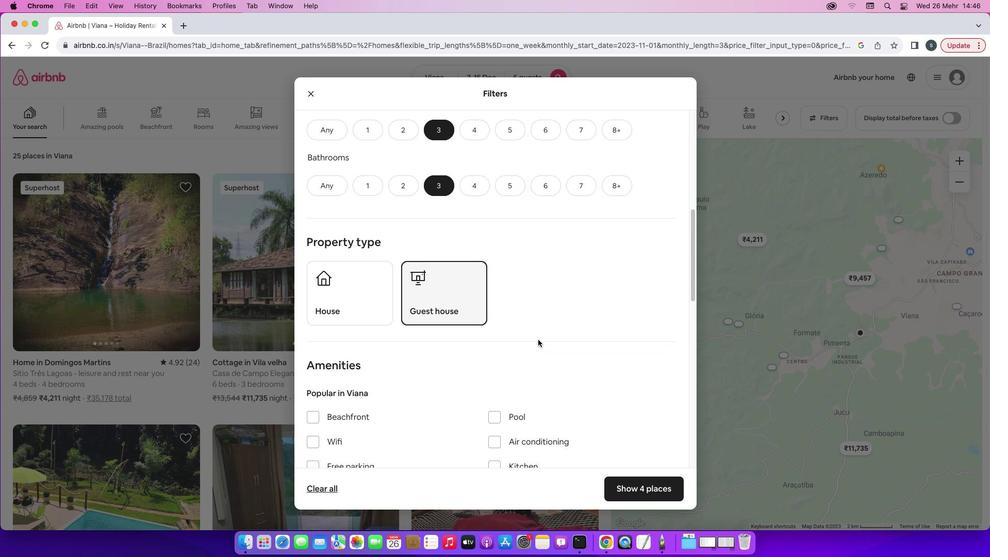 
Action: Mouse moved to (537, 340)
Screenshot: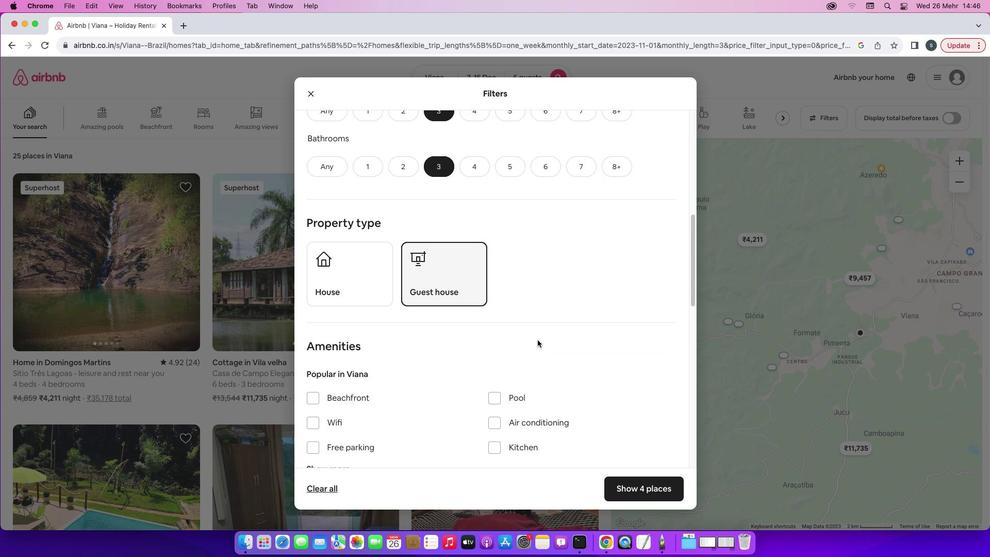 
Action: Mouse scrolled (537, 340) with delta (0, 0)
Screenshot: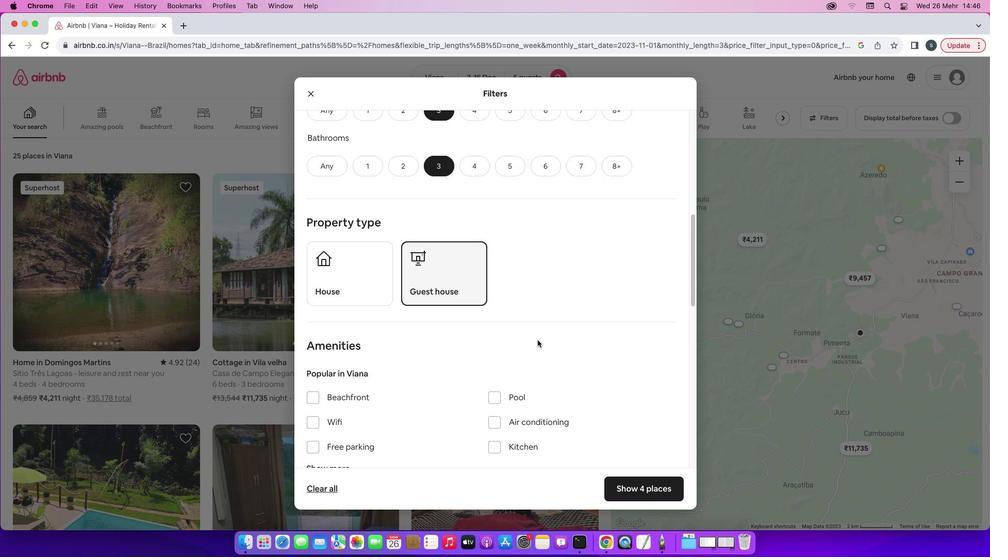 
Action: Mouse scrolled (537, 340) with delta (0, 0)
Screenshot: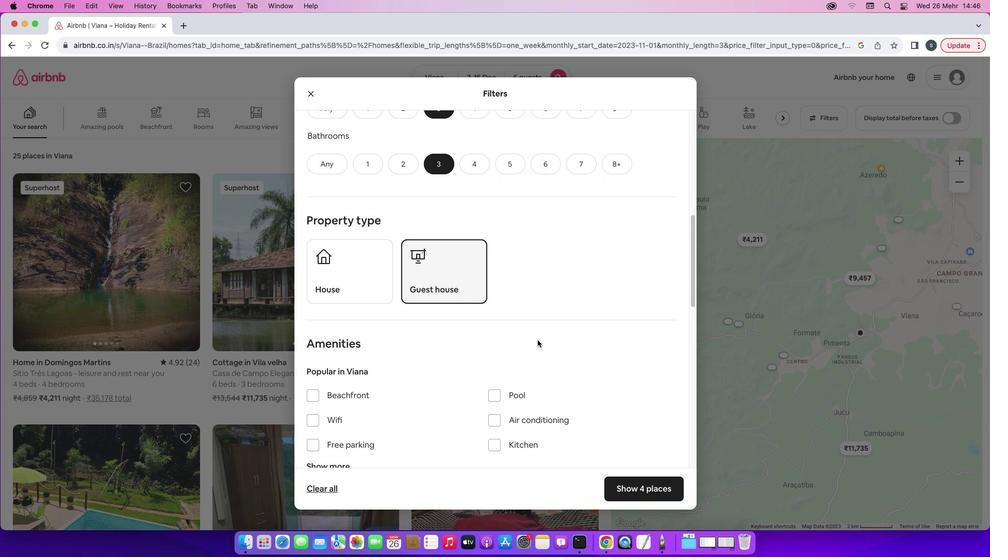 
Action: Mouse scrolled (537, 340) with delta (0, -1)
Screenshot: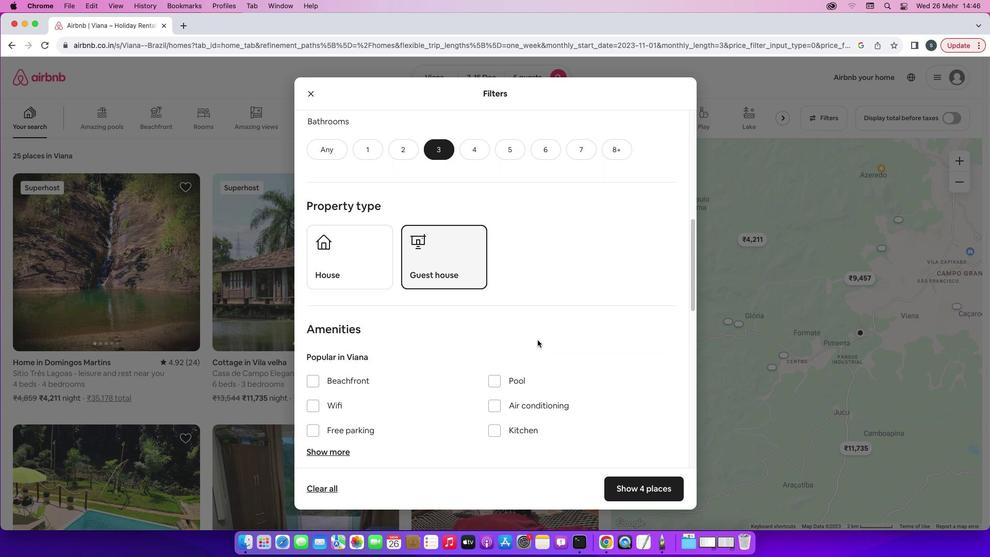 
Action: Mouse scrolled (537, 340) with delta (0, 0)
Screenshot: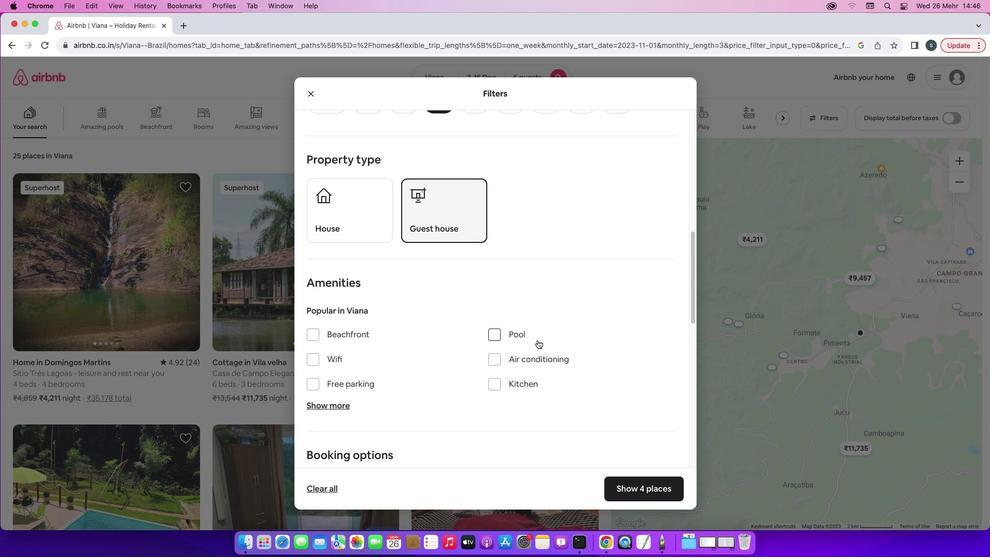 
Action: Mouse scrolled (537, 340) with delta (0, 0)
Screenshot: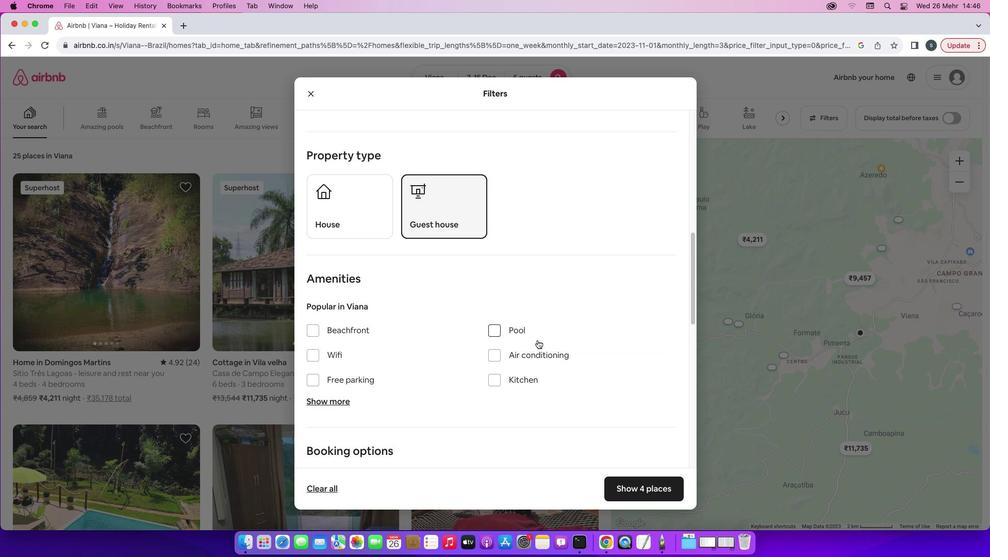 
Action: Mouse scrolled (537, 340) with delta (0, -1)
Screenshot: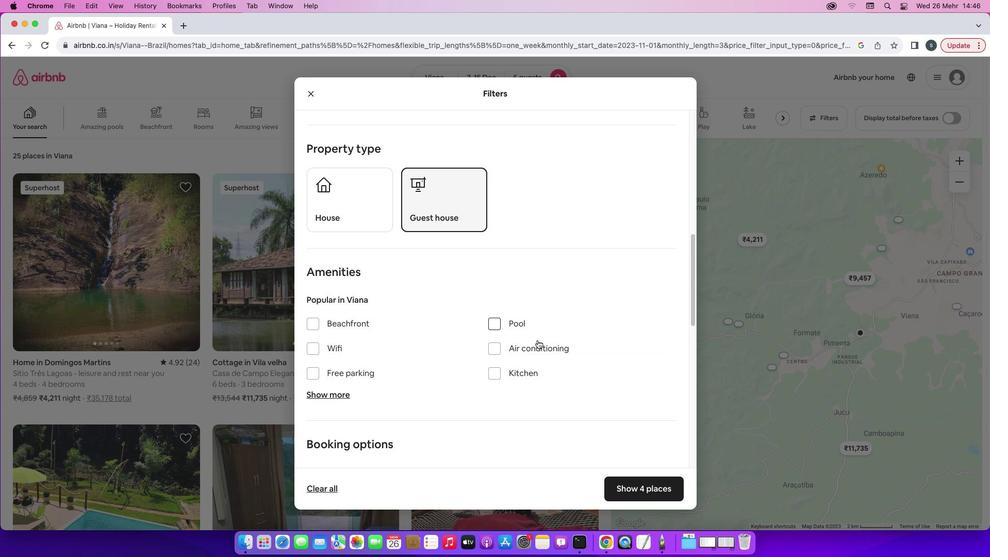 
Action: Mouse scrolled (537, 340) with delta (0, 0)
Screenshot: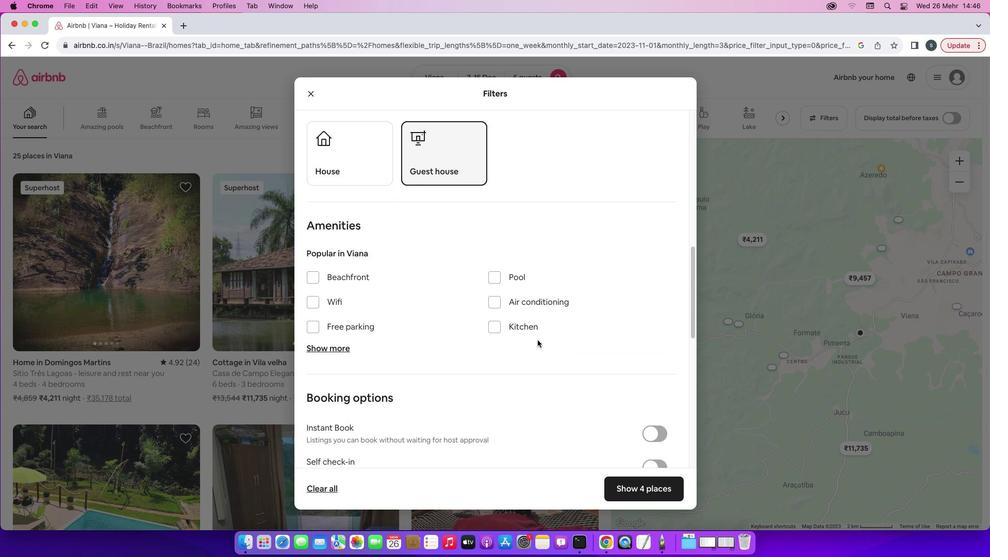 
Action: Mouse scrolled (537, 340) with delta (0, 0)
Screenshot: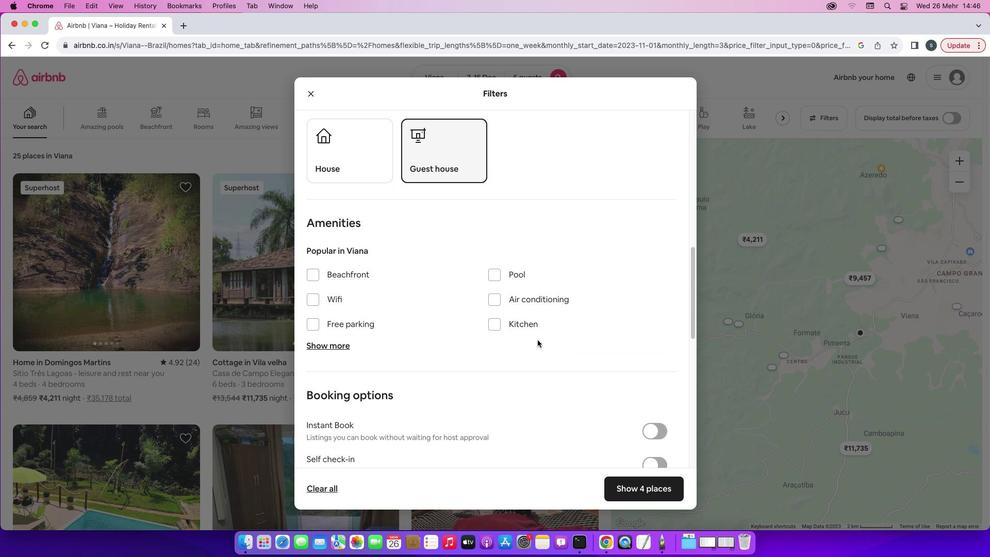 
Action: Mouse scrolled (537, 340) with delta (0, 0)
Screenshot: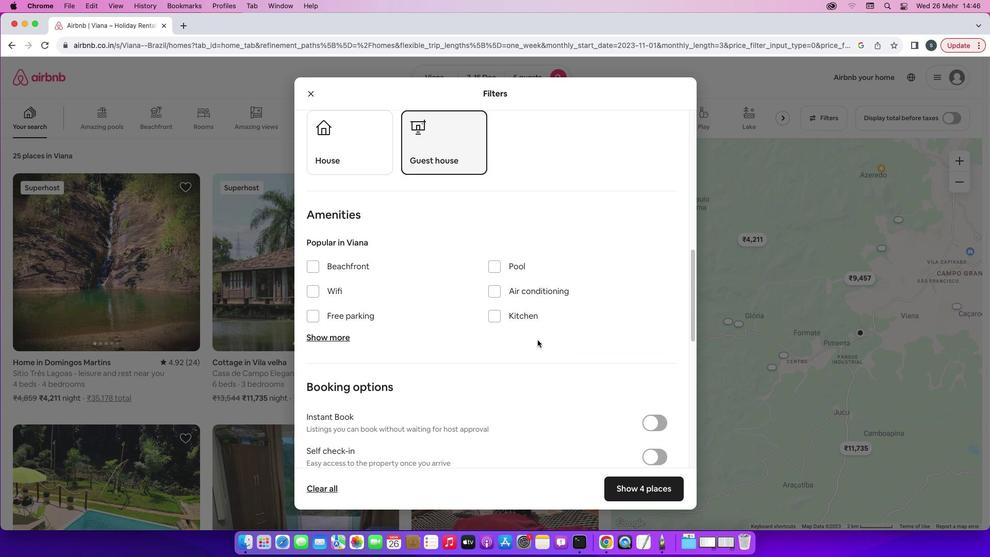 
Action: Mouse scrolled (537, 340) with delta (0, 0)
Screenshot: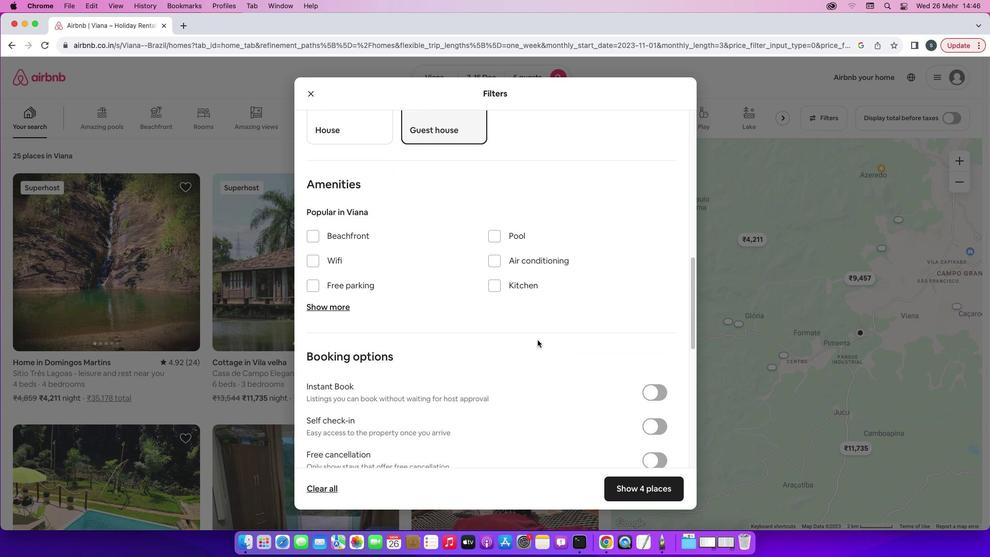 
Action: Mouse scrolled (537, 340) with delta (0, 0)
Screenshot: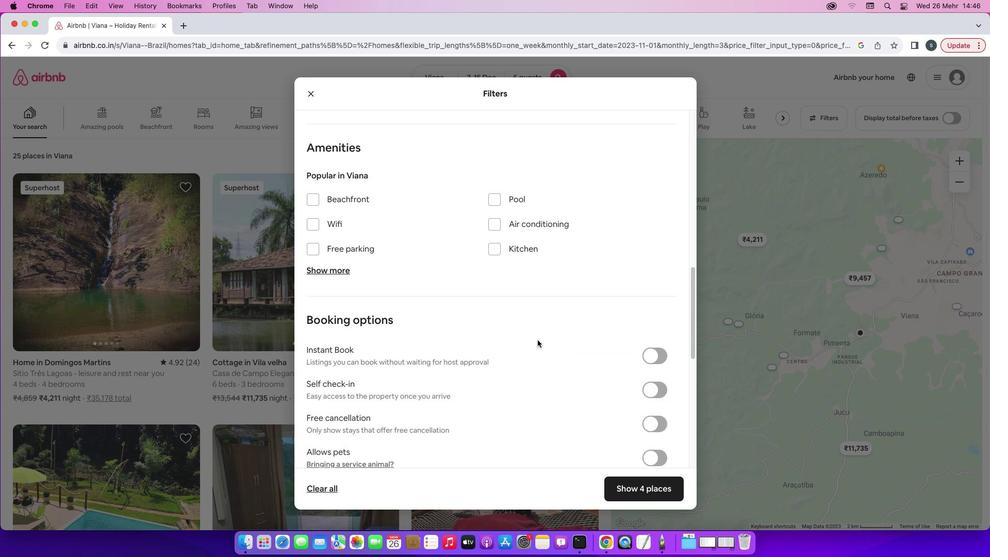 
Action: Mouse scrolled (537, 340) with delta (0, 0)
Screenshot: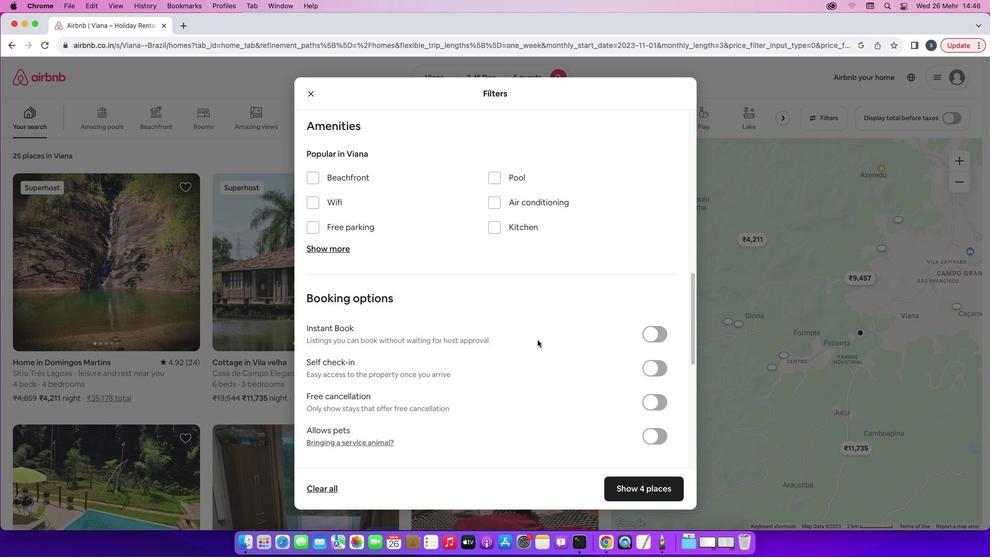 
Action: Mouse scrolled (537, 340) with delta (0, 0)
Screenshot: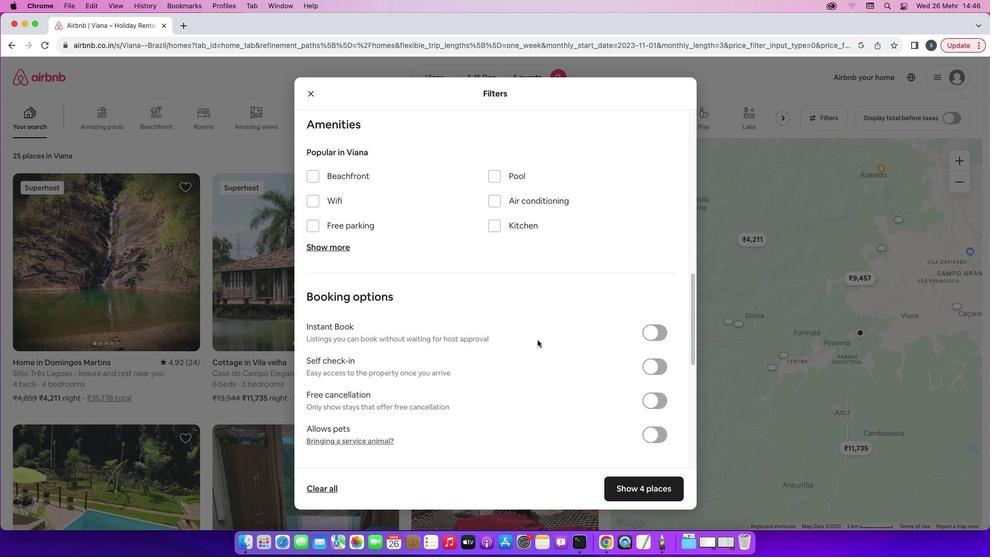 
Action: Mouse scrolled (537, 340) with delta (0, -1)
Screenshot: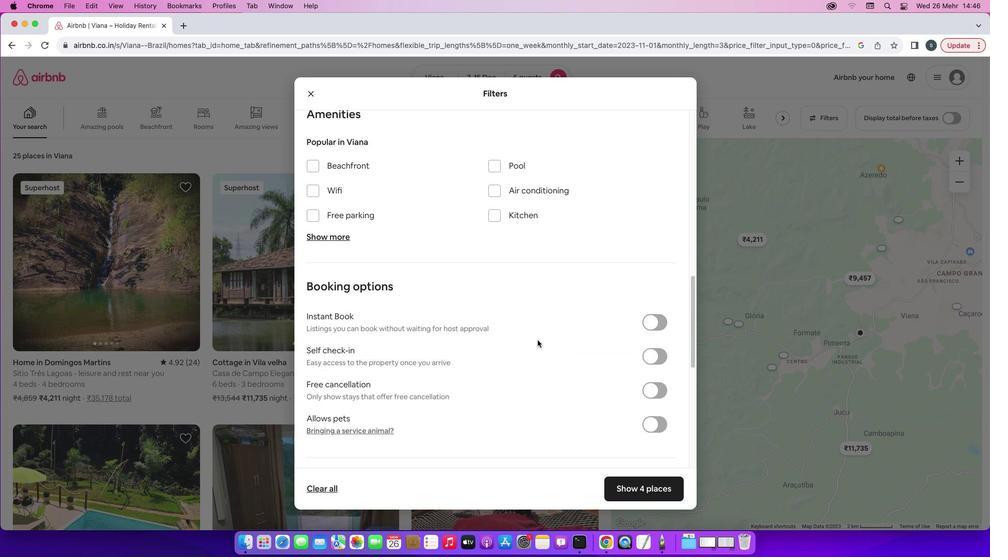 
Action: Mouse moved to (648, 306)
Screenshot: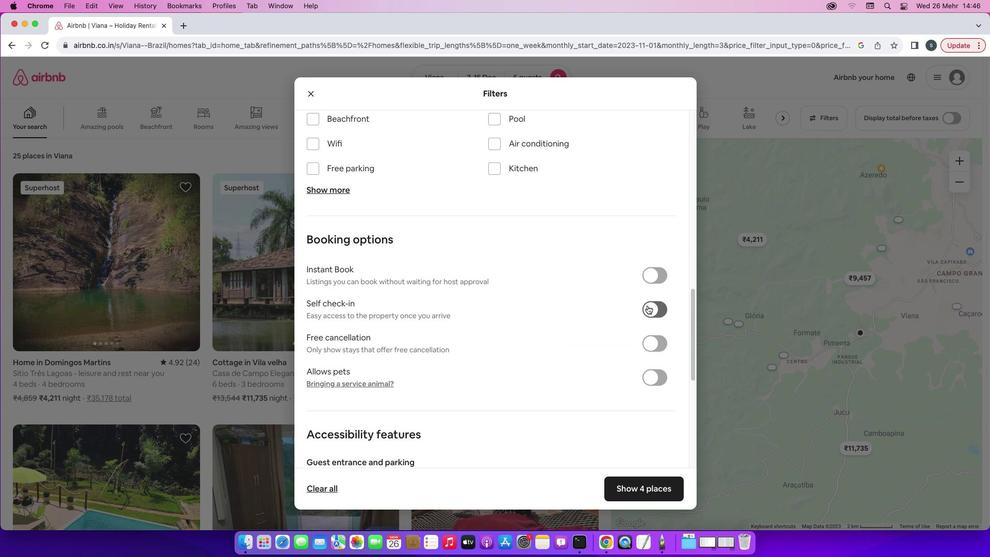 
Action: Mouse pressed left at (648, 306)
Screenshot: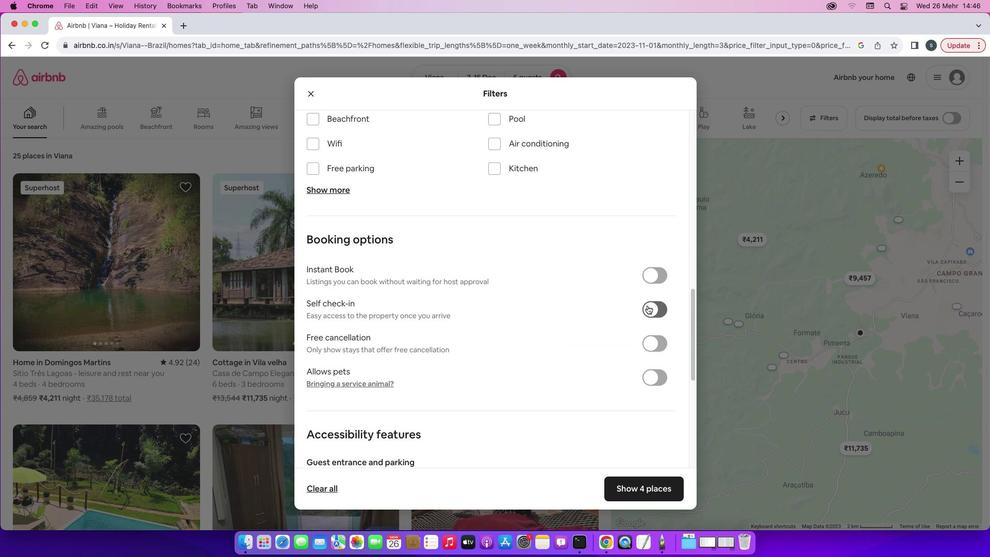 
Action: Mouse moved to (629, 489)
Screenshot: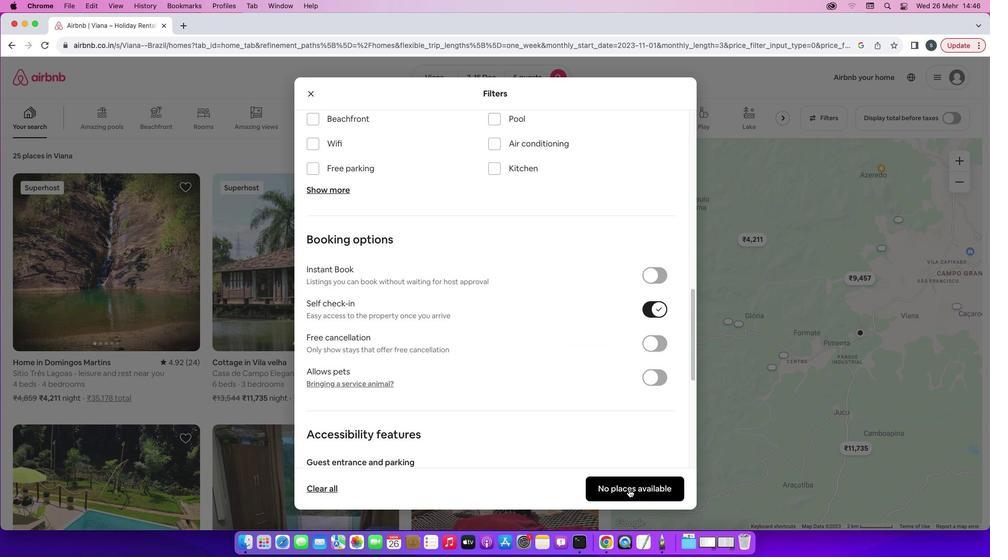 
Action: Mouse pressed left at (629, 489)
Screenshot: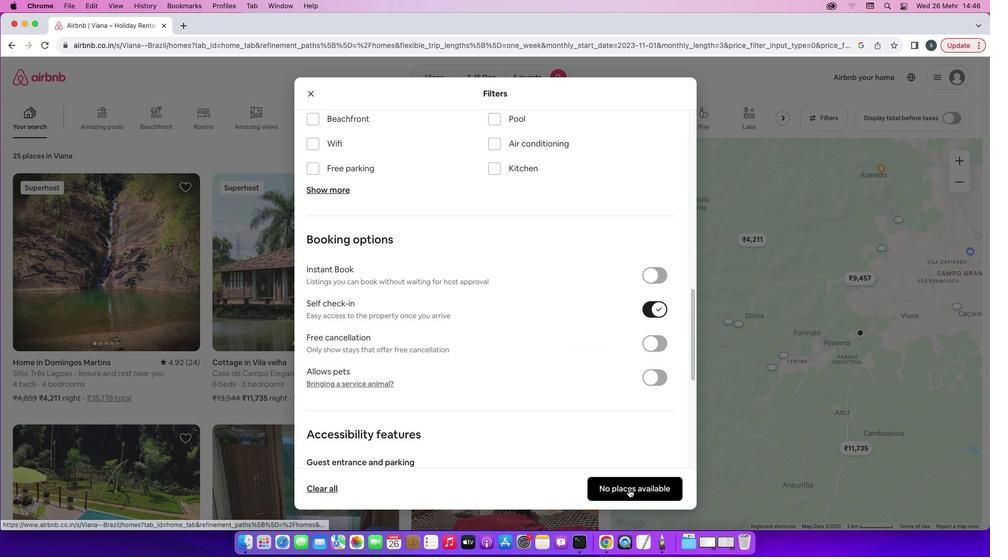 
Action: Mouse moved to (467, 191)
Screenshot: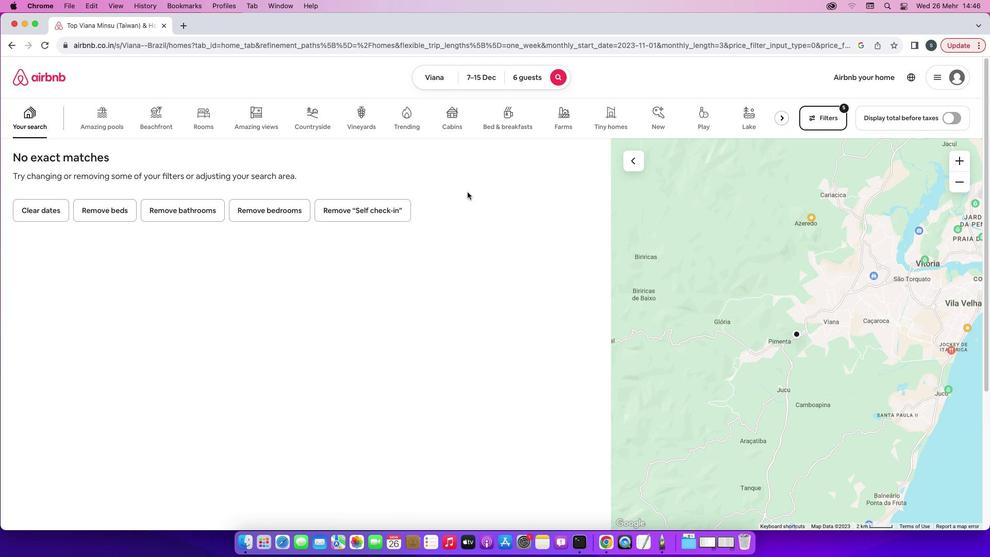 
